 Task: Add Attachment from computer to Card Card0000000129 in Board Board0000000033 in Workspace WS0000000011 in Trello. Add Cover Purple to Card Card0000000129 in Board Board0000000033 in Workspace WS0000000011 in Trello. Add "Move Card To …" Button titled Button0000000129 to "top" of the list "To Do" to Card Card0000000129 in Board Board0000000033 in Workspace WS0000000011 in Trello. Add Description DS0000000129 to Card Card0000000129 in Board Board0000000033 in Workspace WS0000000011 in Trello. Add Comment CM0000000129 to Card Card0000000129 in Board Board0000000033 in Workspace WS0000000011 in Trello
Action: Mouse moved to (411, 344)
Screenshot: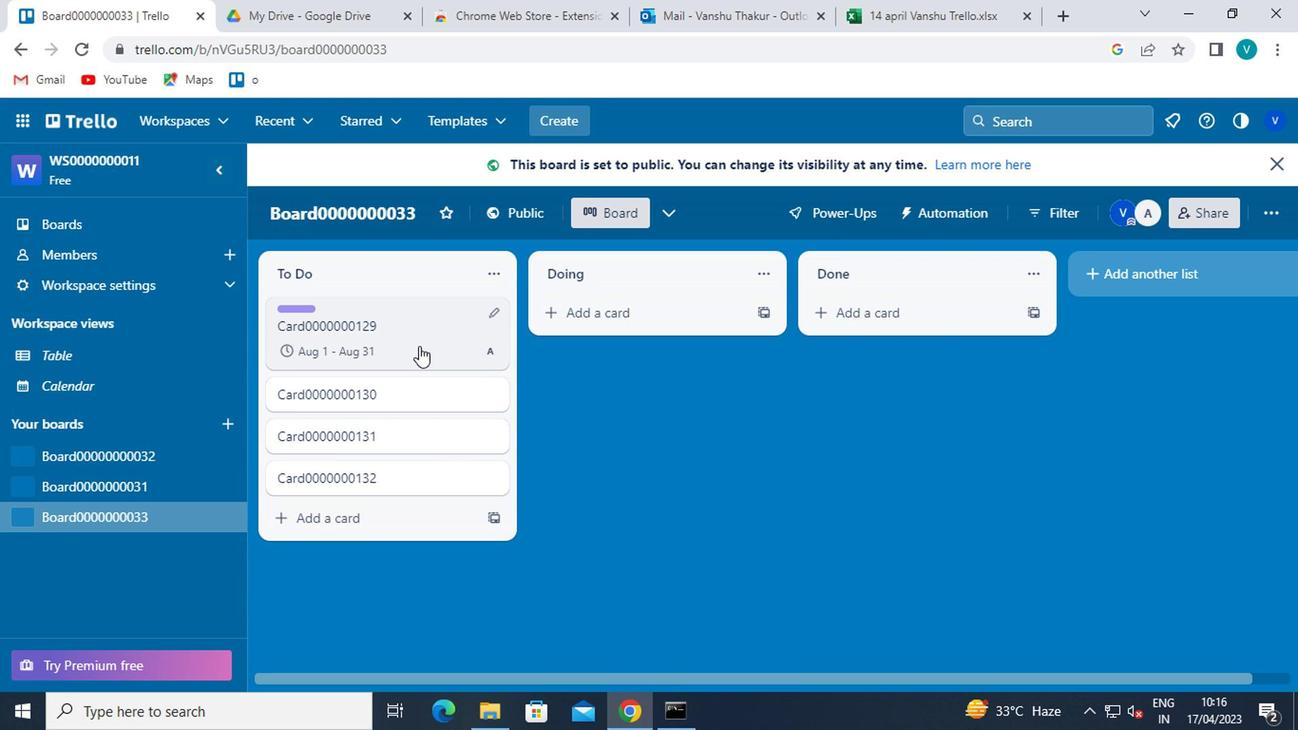 
Action: Mouse pressed left at (411, 344)
Screenshot: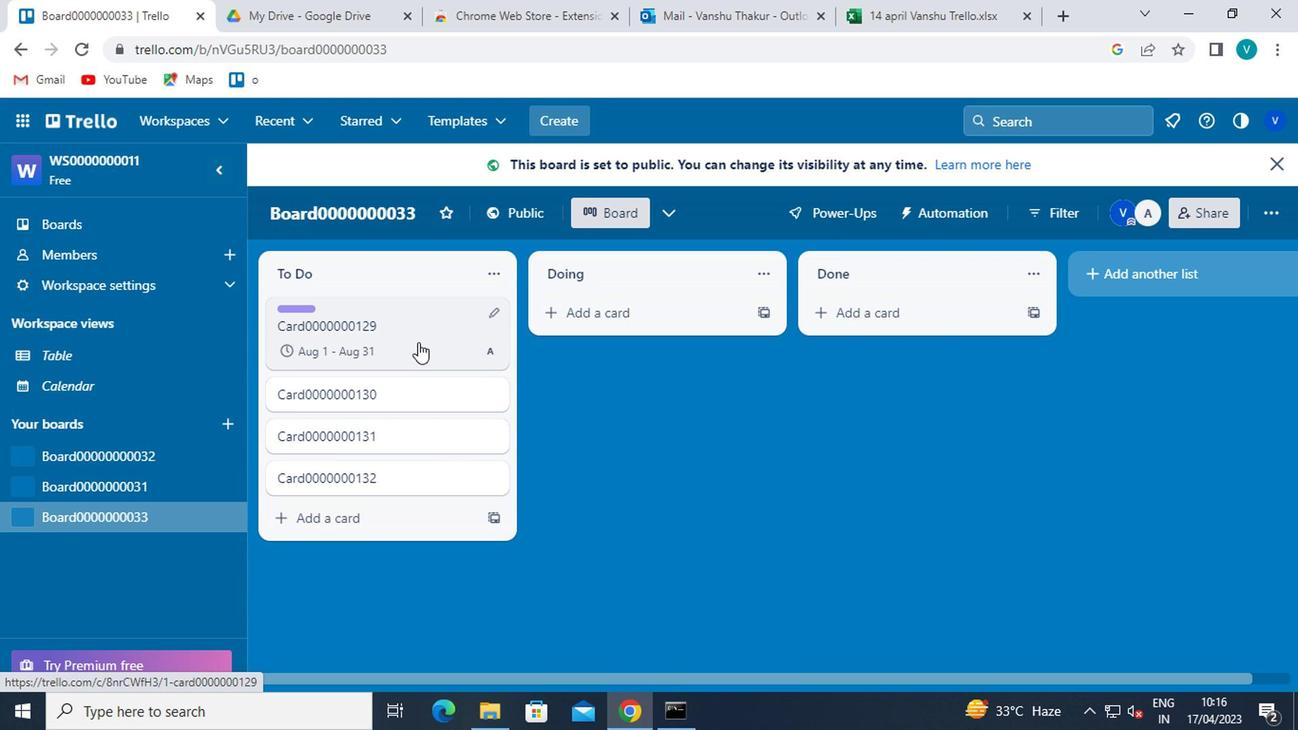 
Action: Mouse moved to (876, 480)
Screenshot: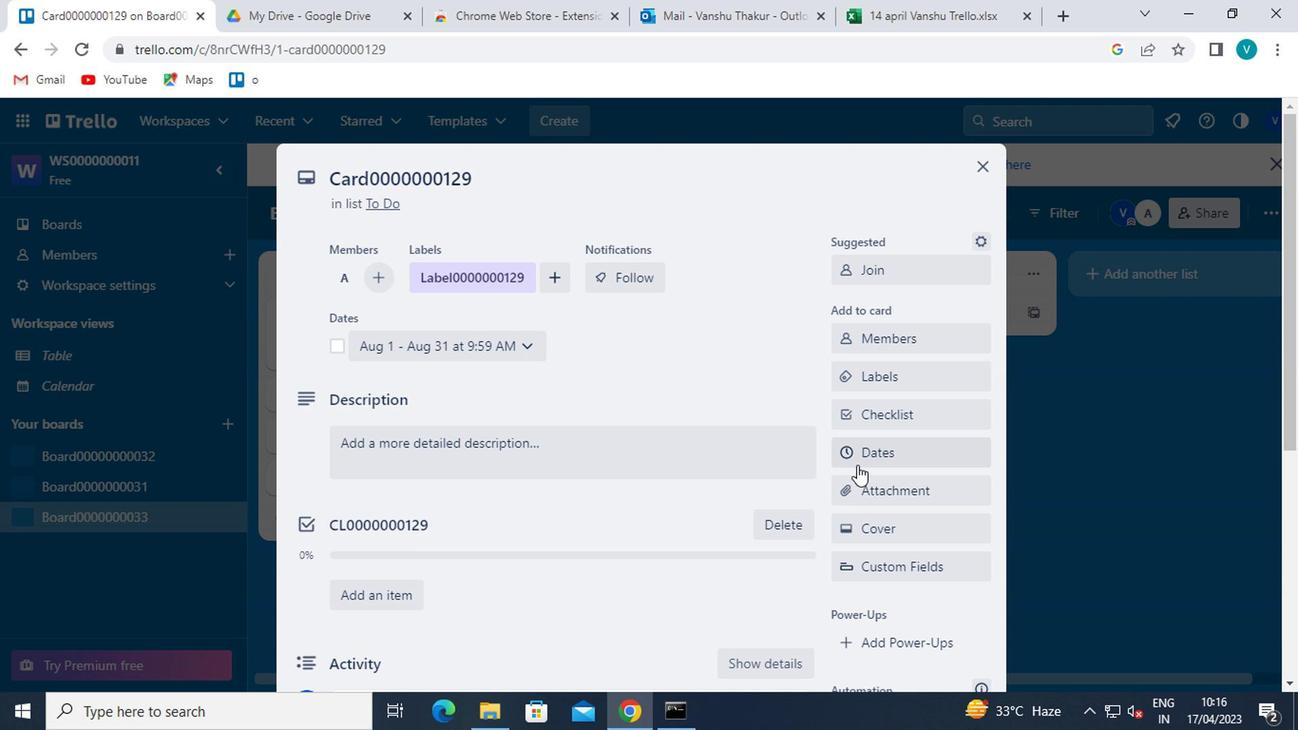 
Action: Mouse pressed left at (876, 480)
Screenshot: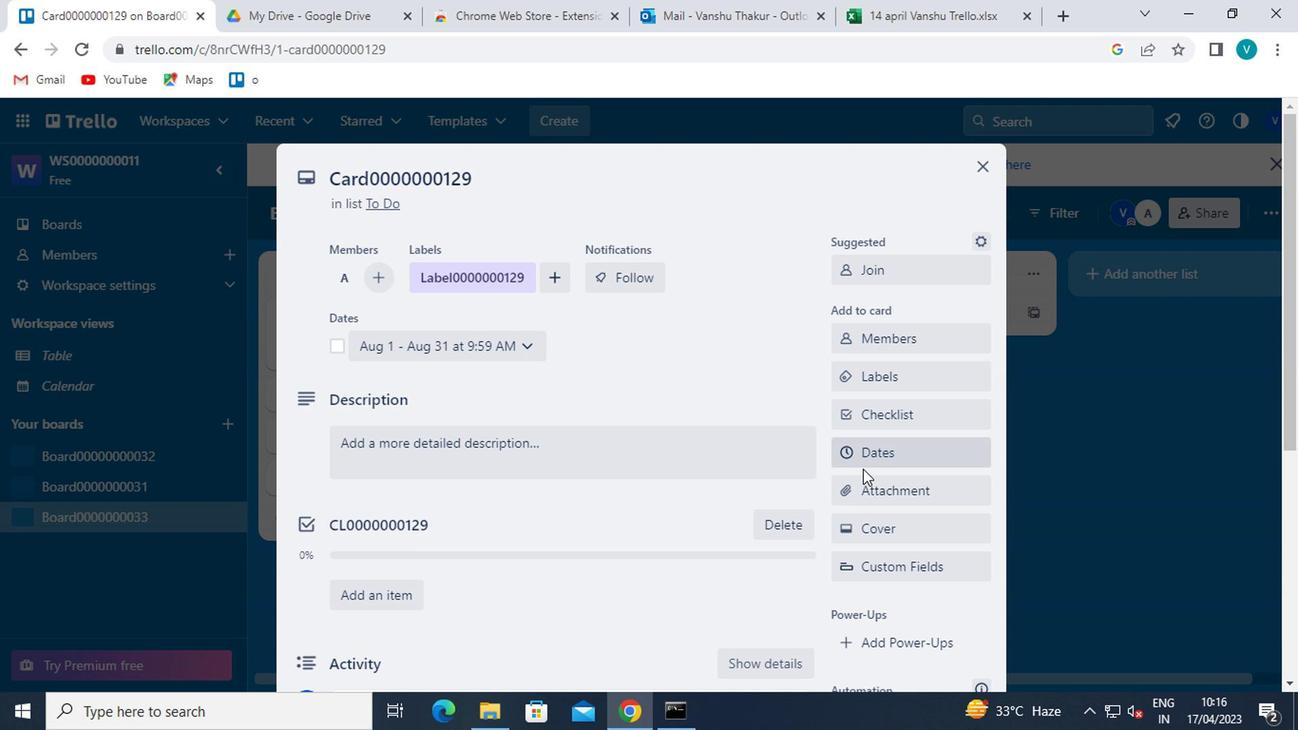 
Action: Mouse moved to (911, 204)
Screenshot: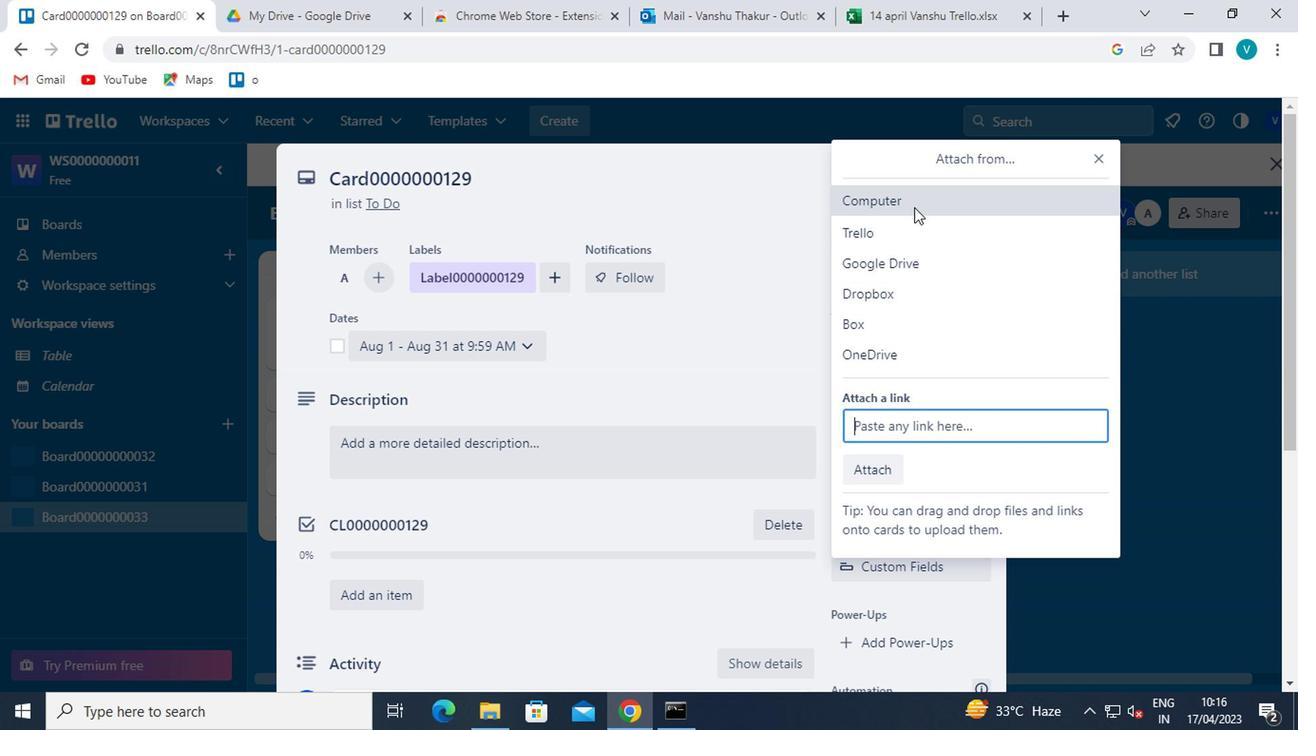
Action: Mouse pressed left at (911, 204)
Screenshot: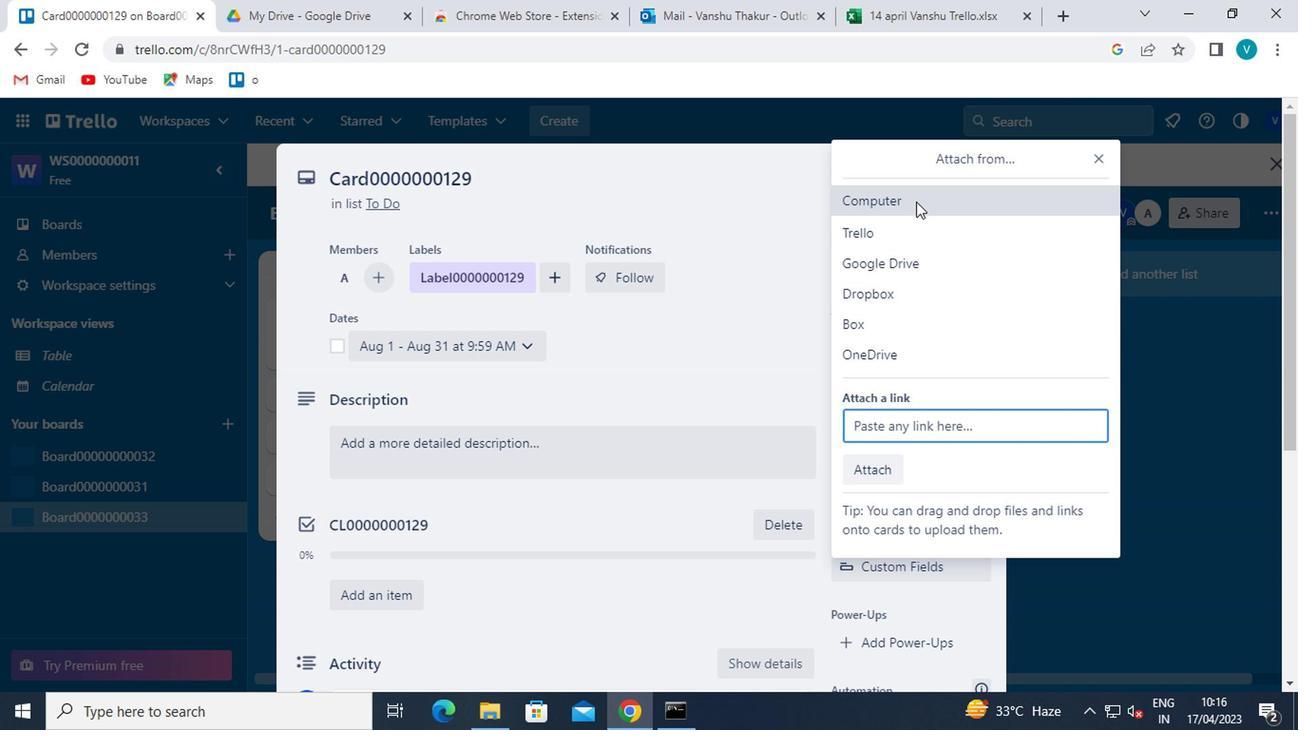 
Action: Mouse moved to (294, 213)
Screenshot: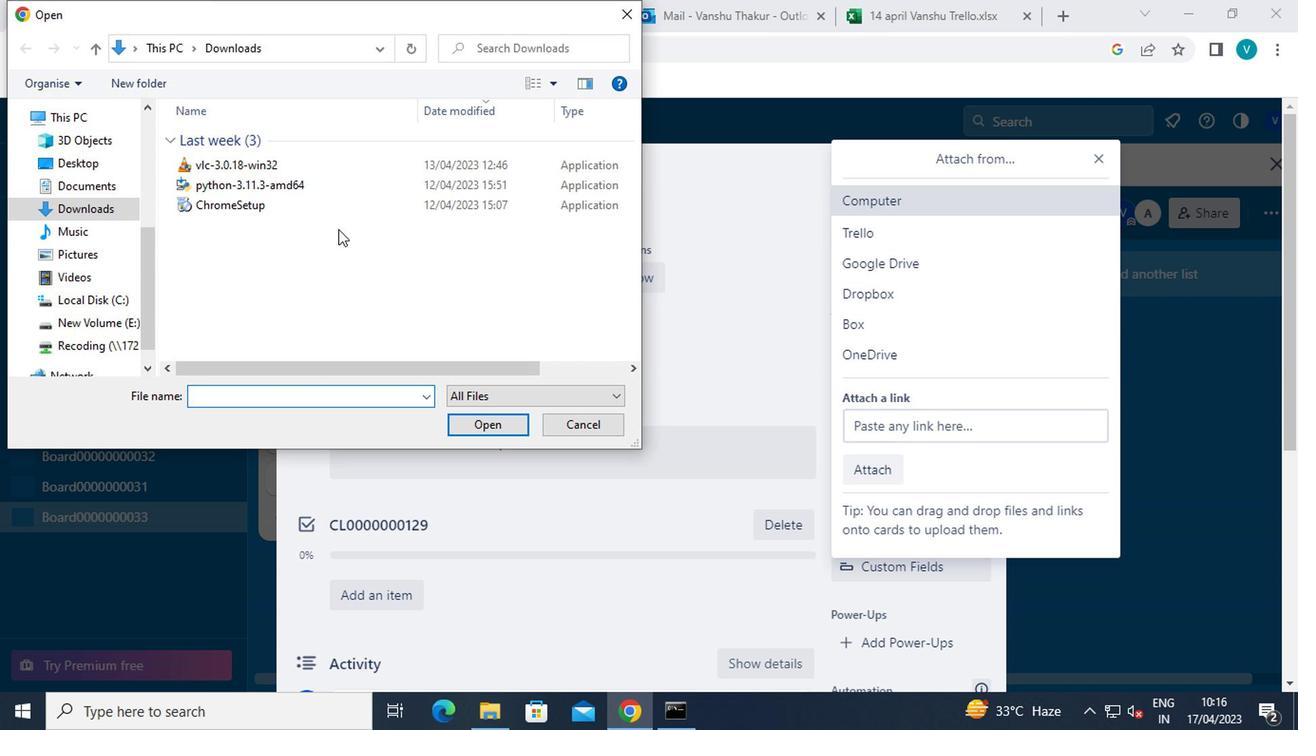 
Action: Mouse pressed left at (294, 213)
Screenshot: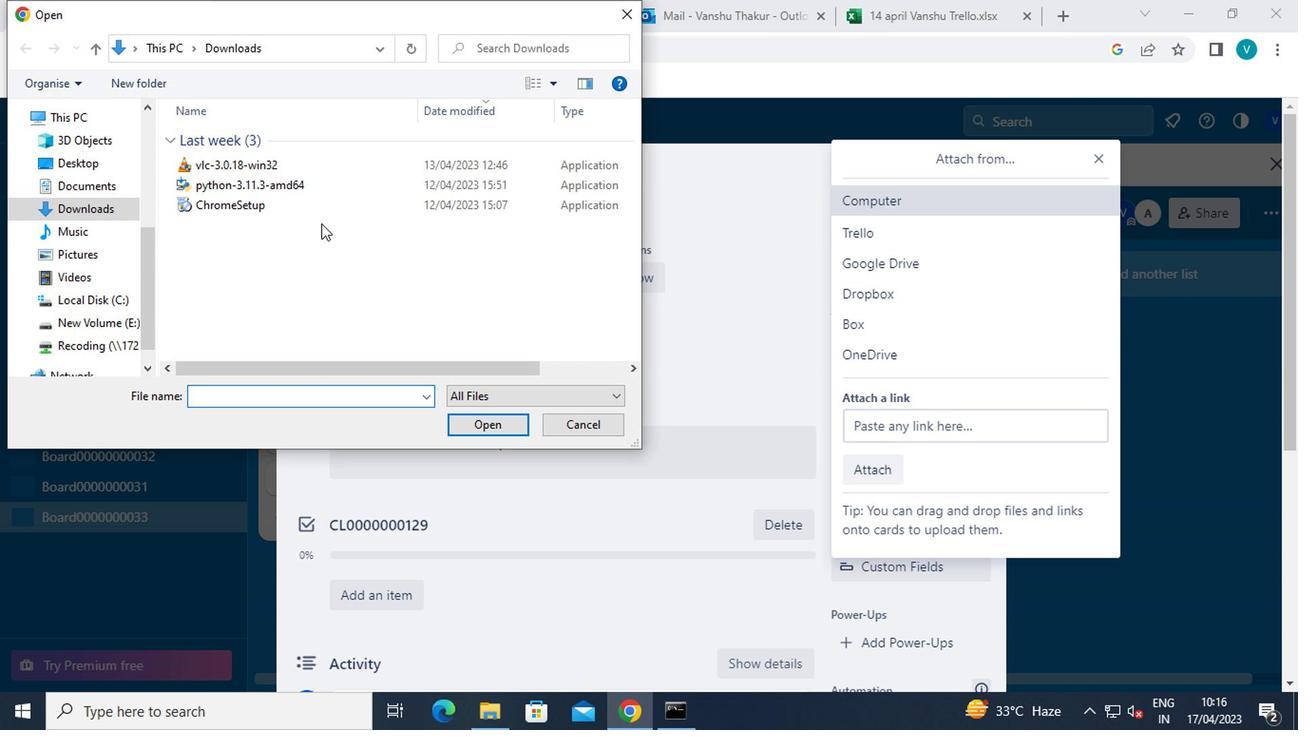 
Action: Mouse moved to (478, 429)
Screenshot: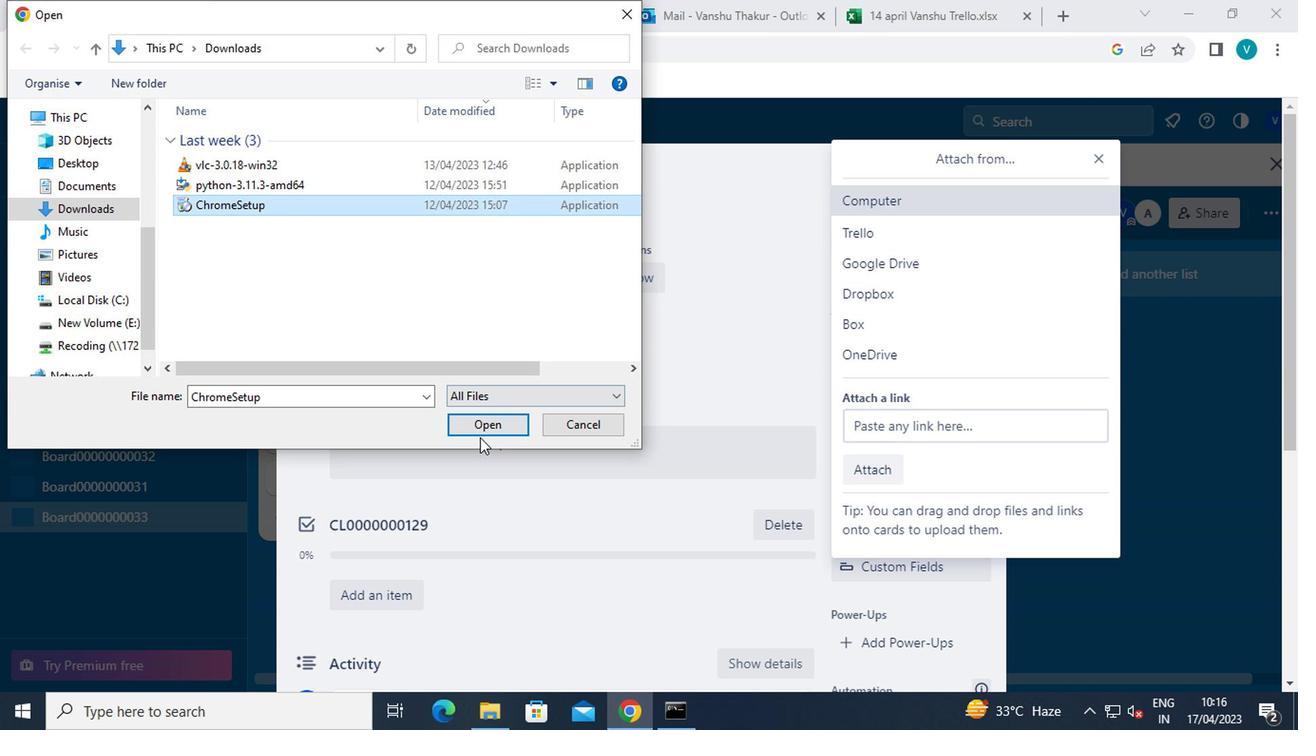 
Action: Mouse pressed left at (478, 429)
Screenshot: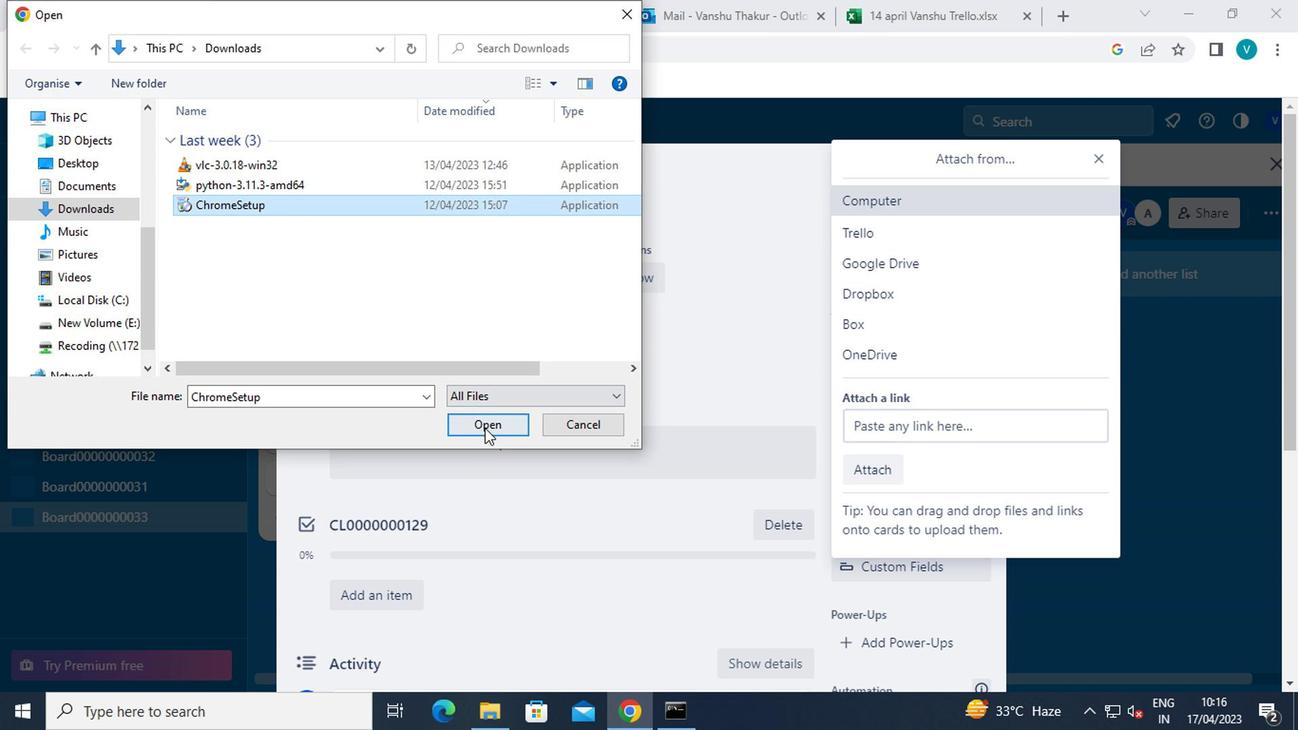 
Action: Mouse moved to (871, 521)
Screenshot: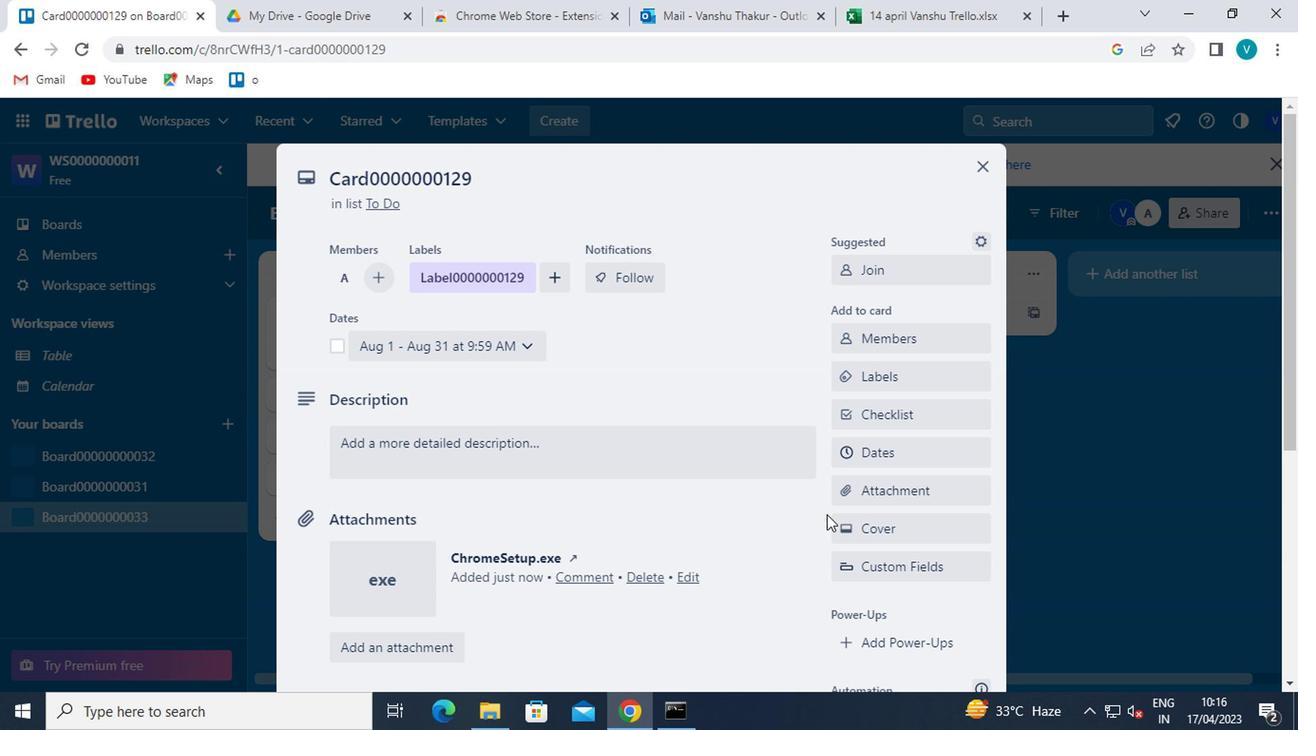 
Action: Mouse pressed left at (871, 521)
Screenshot: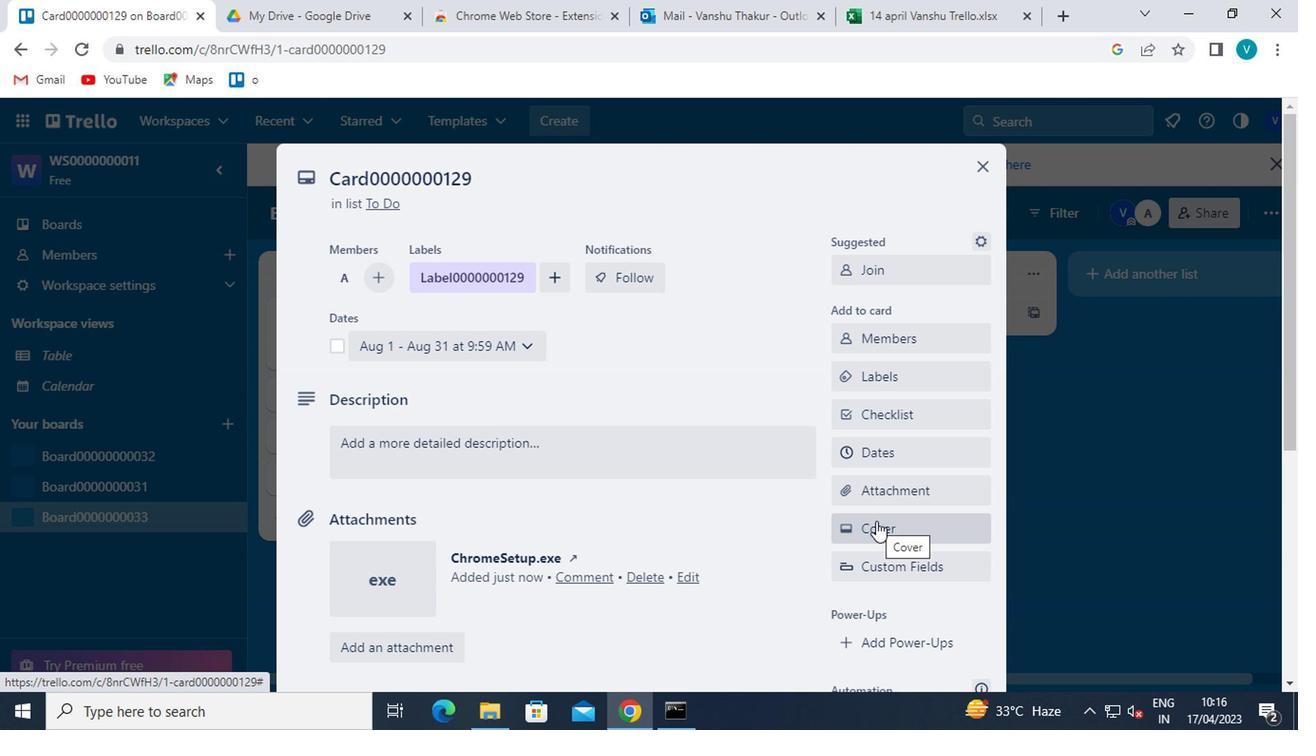 
Action: Mouse moved to (1096, 329)
Screenshot: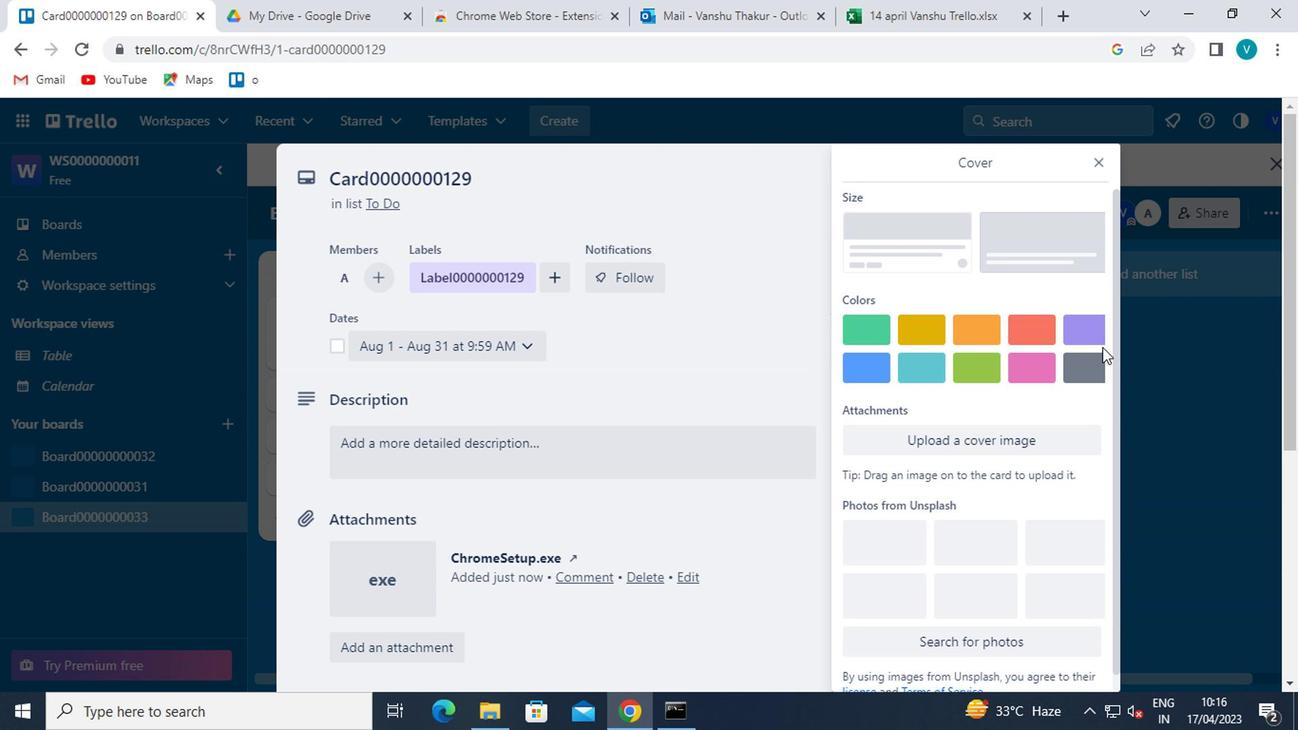 
Action: Mouse pressed left at (1096, 329)
Screenshot: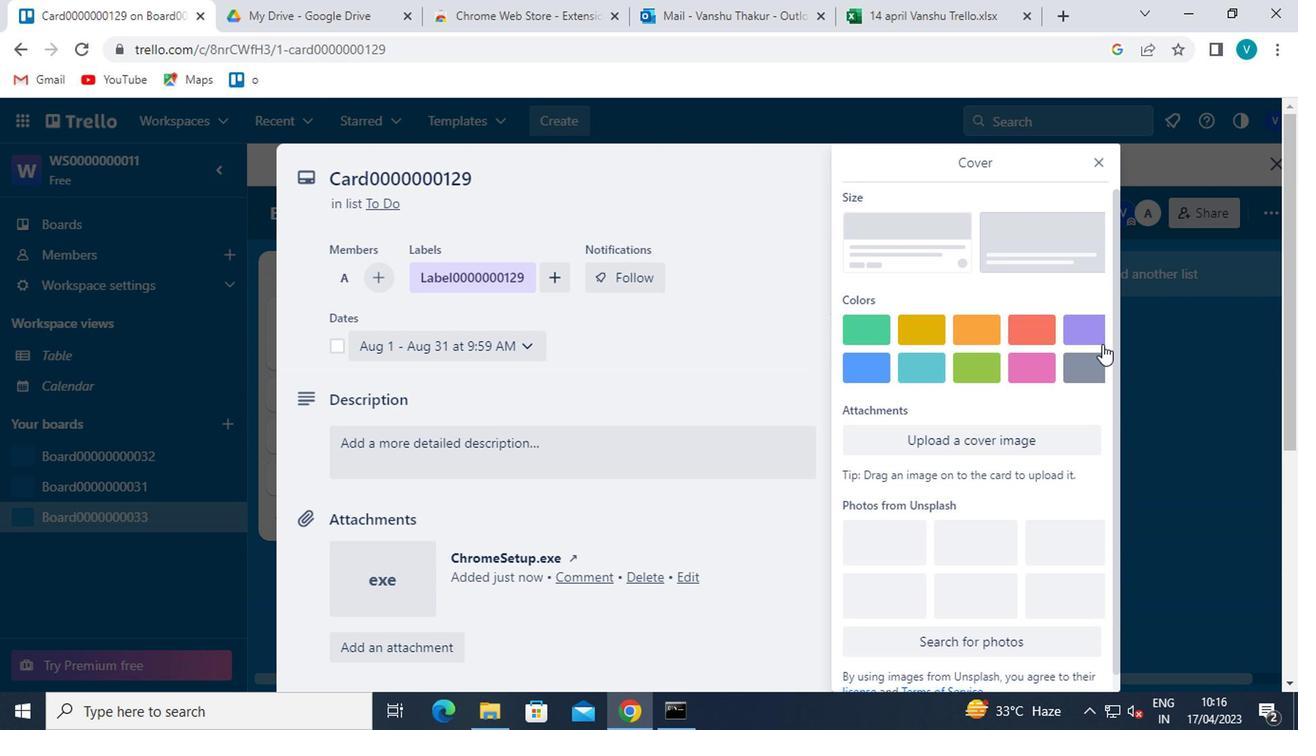 
Action: Mouse moved to (1102, 158)
Screenshot: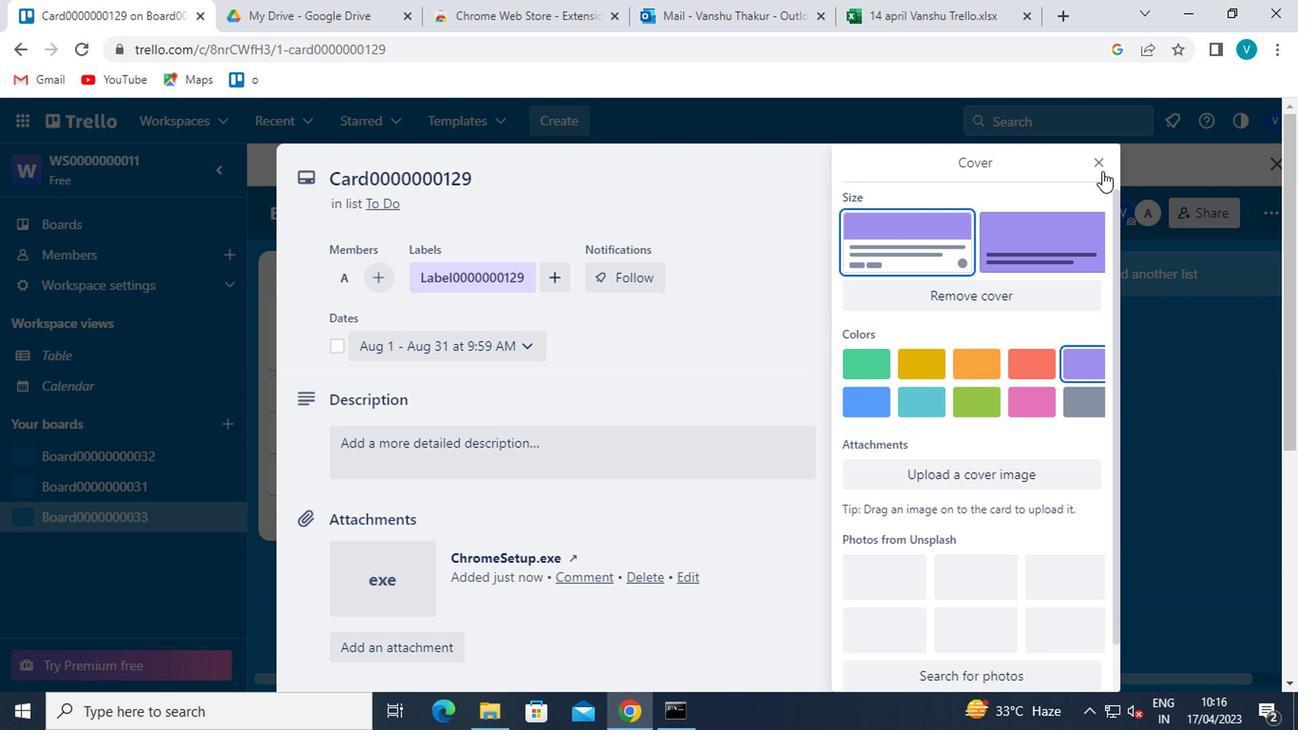 
Action: Mouse pressed left at (1102, 158)
Screenshot: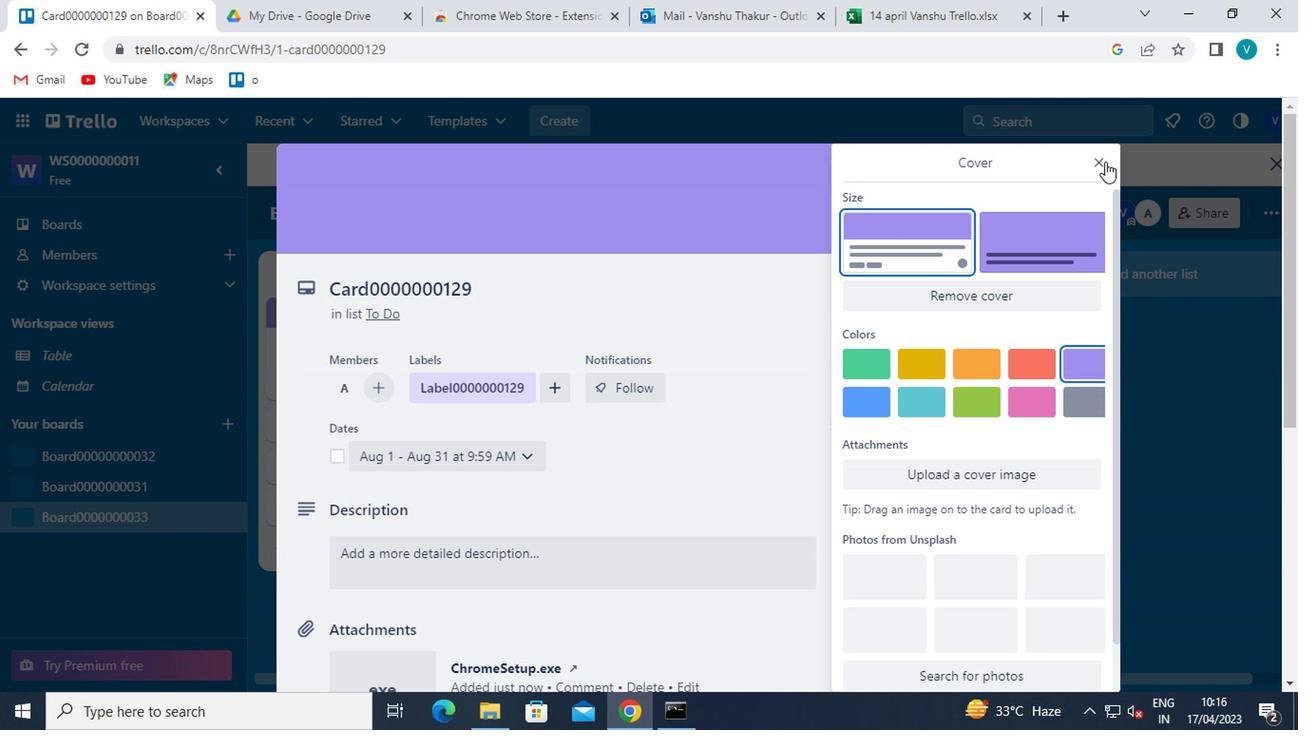 
Action: Mouse moved to (904, 533)
Screenshot: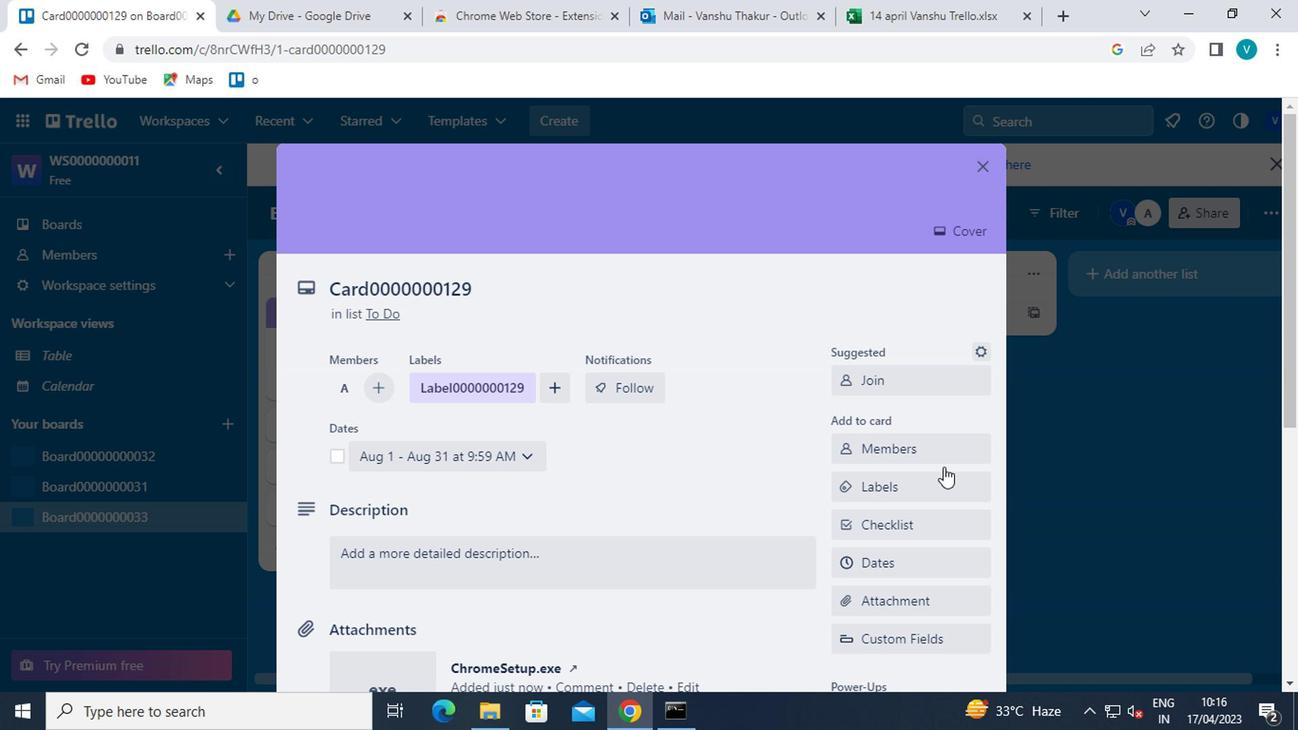 
Action: Mouse scrolled (904, 532) with delta (0, -1)
Screenshot: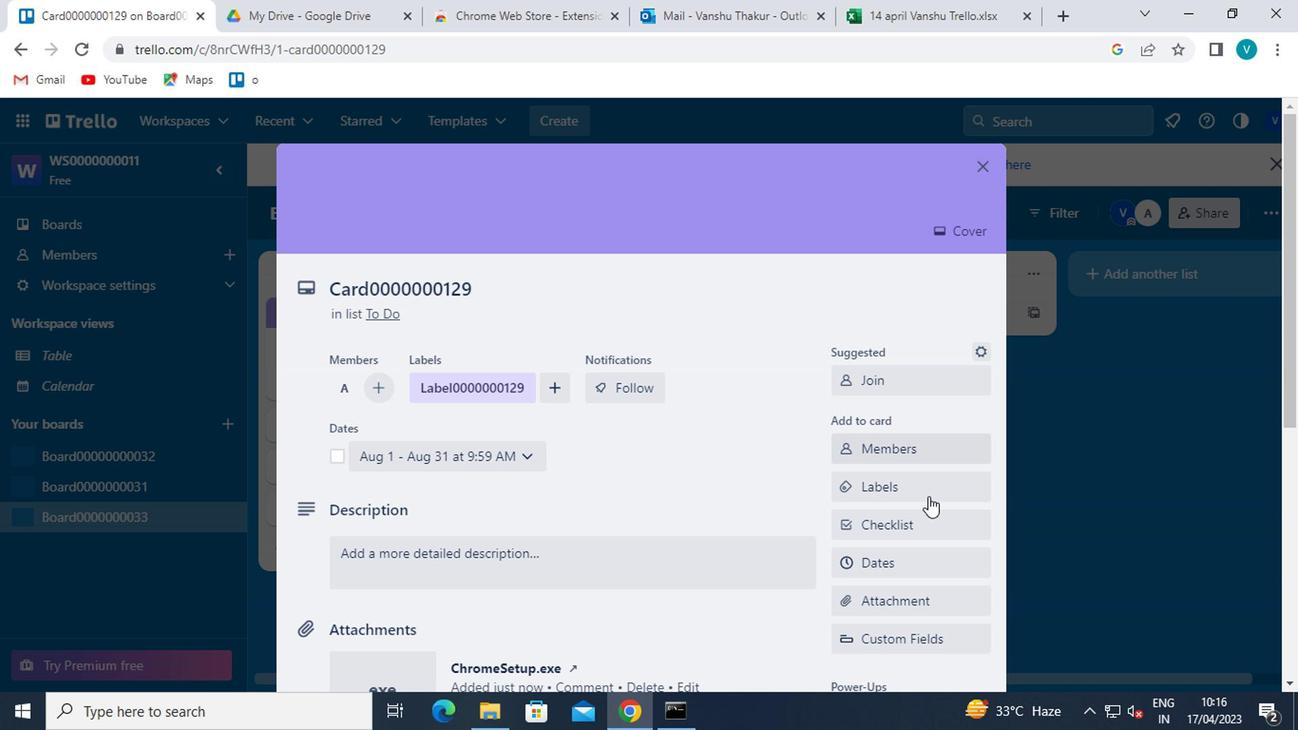 
Action: Mouse scrolled (904, 532) with delta (0, -1)
Screenshot: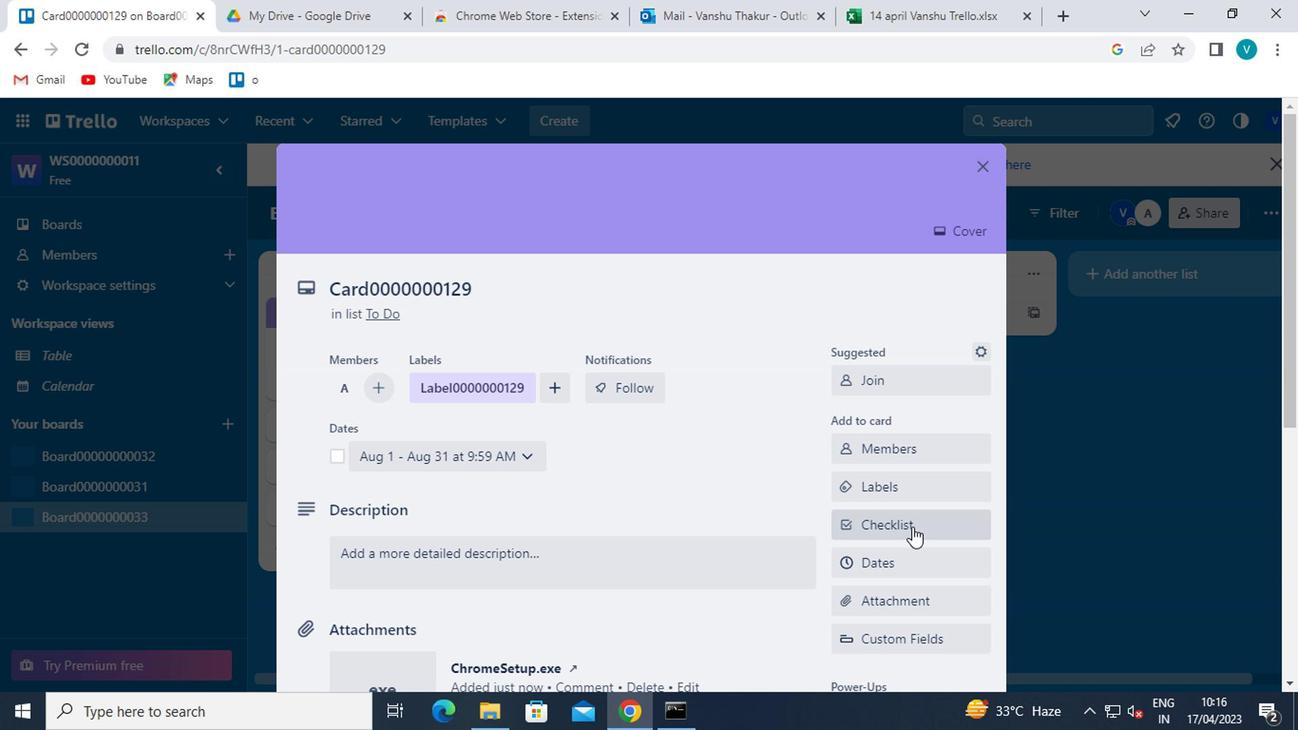 
Action: Mouse moved to (891, 613)
Screenshot: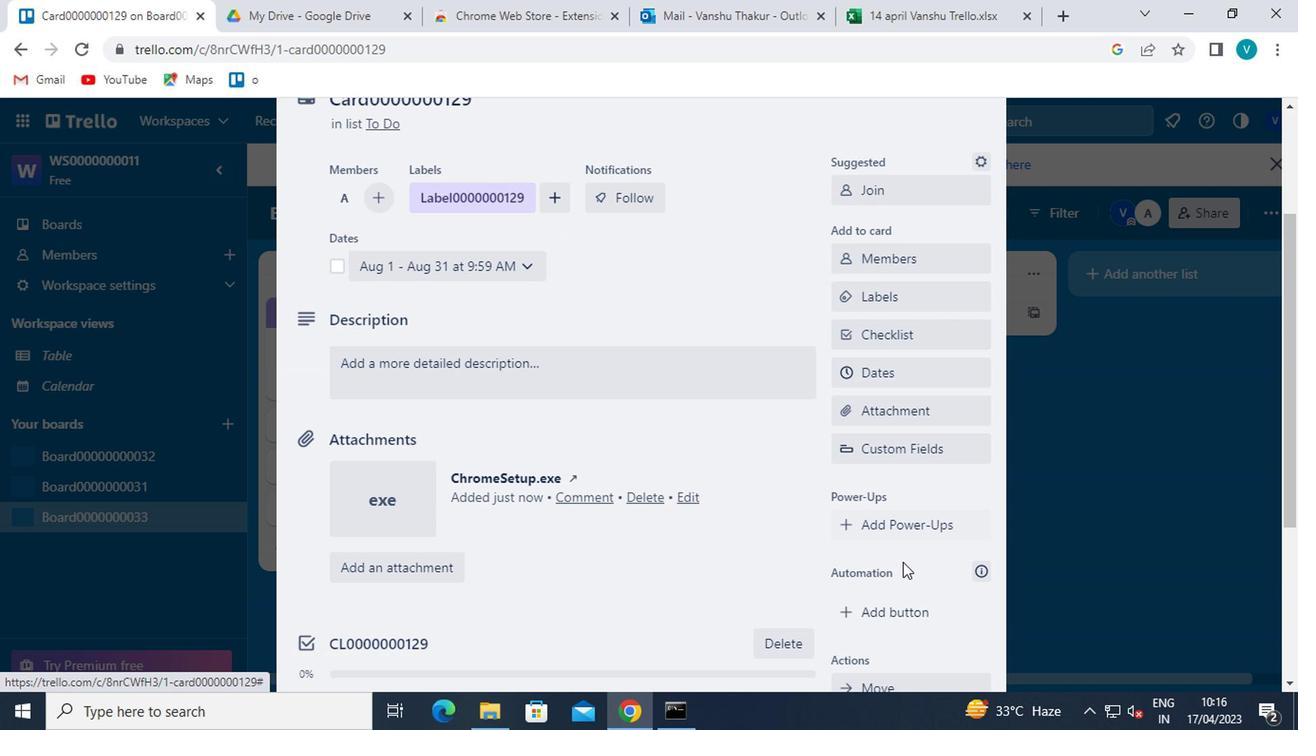 
Action: Mouse pressed left at (891, 613)
Screenshot: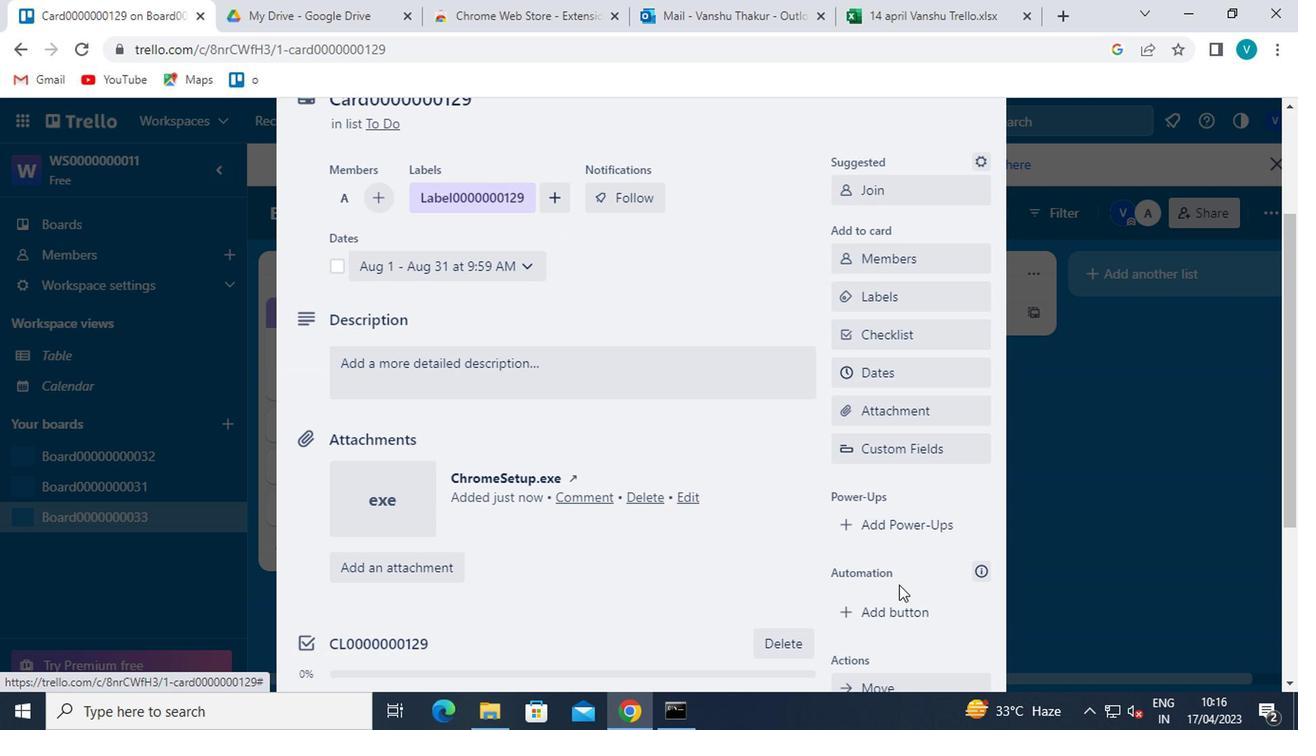 
Action: Mouse moved to (932, 246)
Screenshot: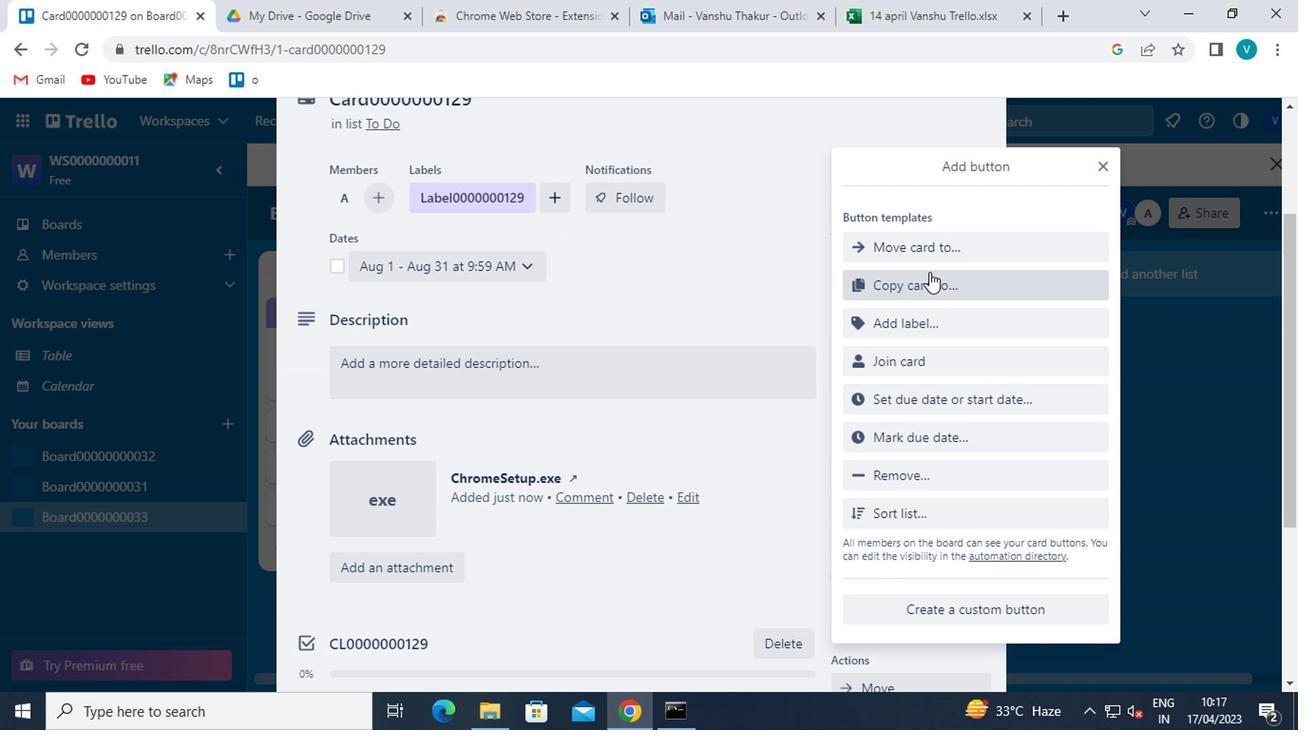 
Action: Mouse pressed left at (932, 246)
Screenshot: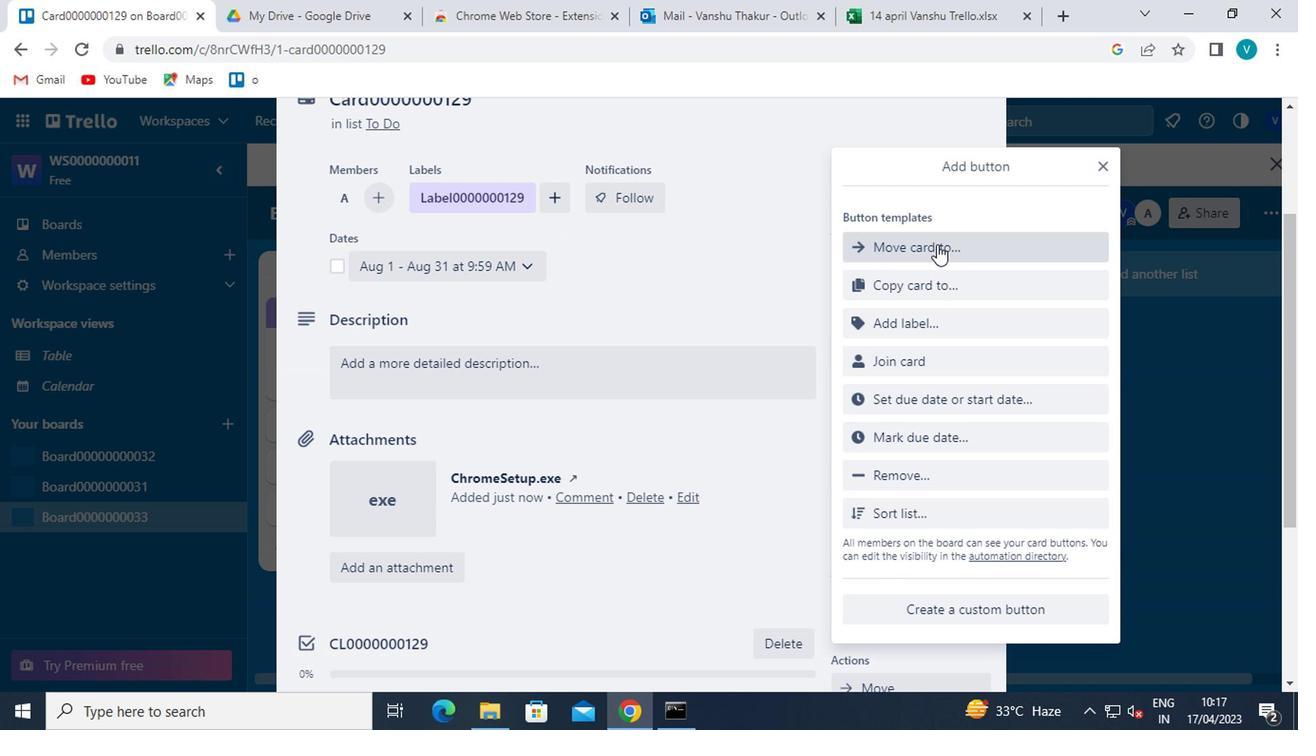 
Action: Mouse moved to (924, 296)
Screenshot: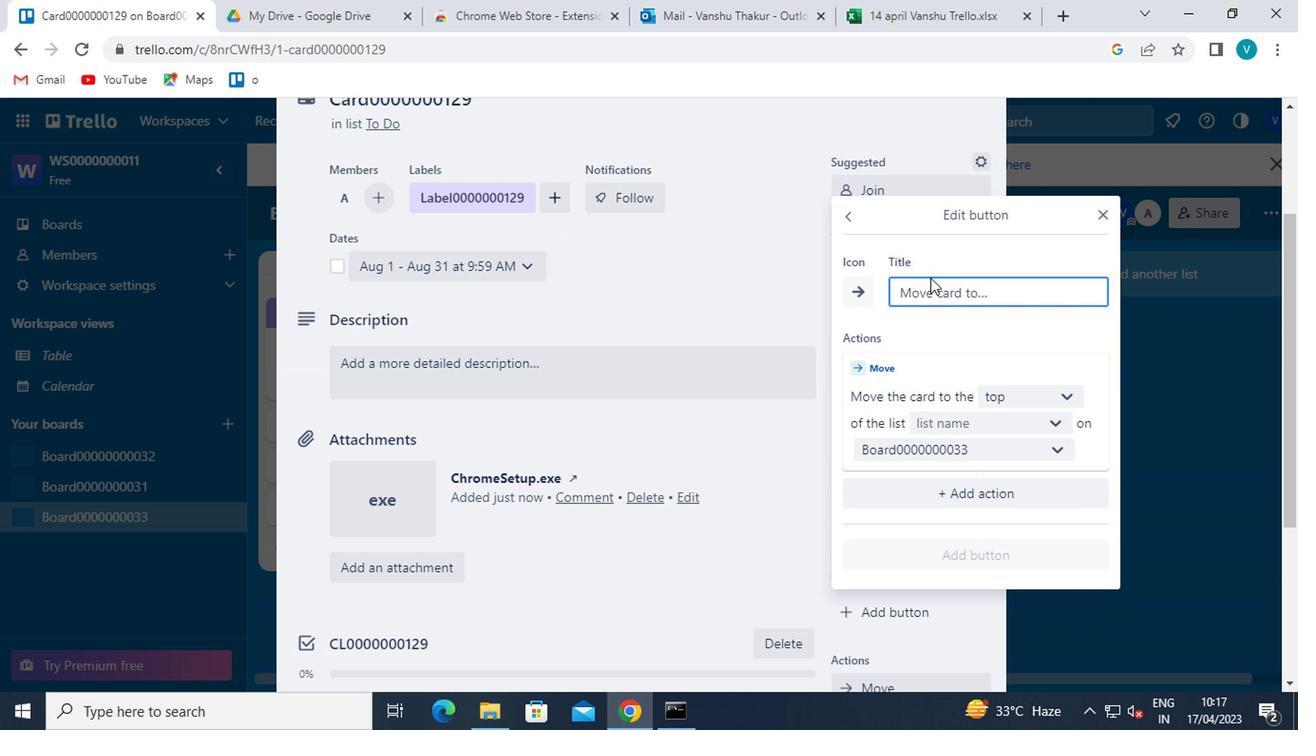 
Action: Mouse pressed left at (924, 296)
Screenshot: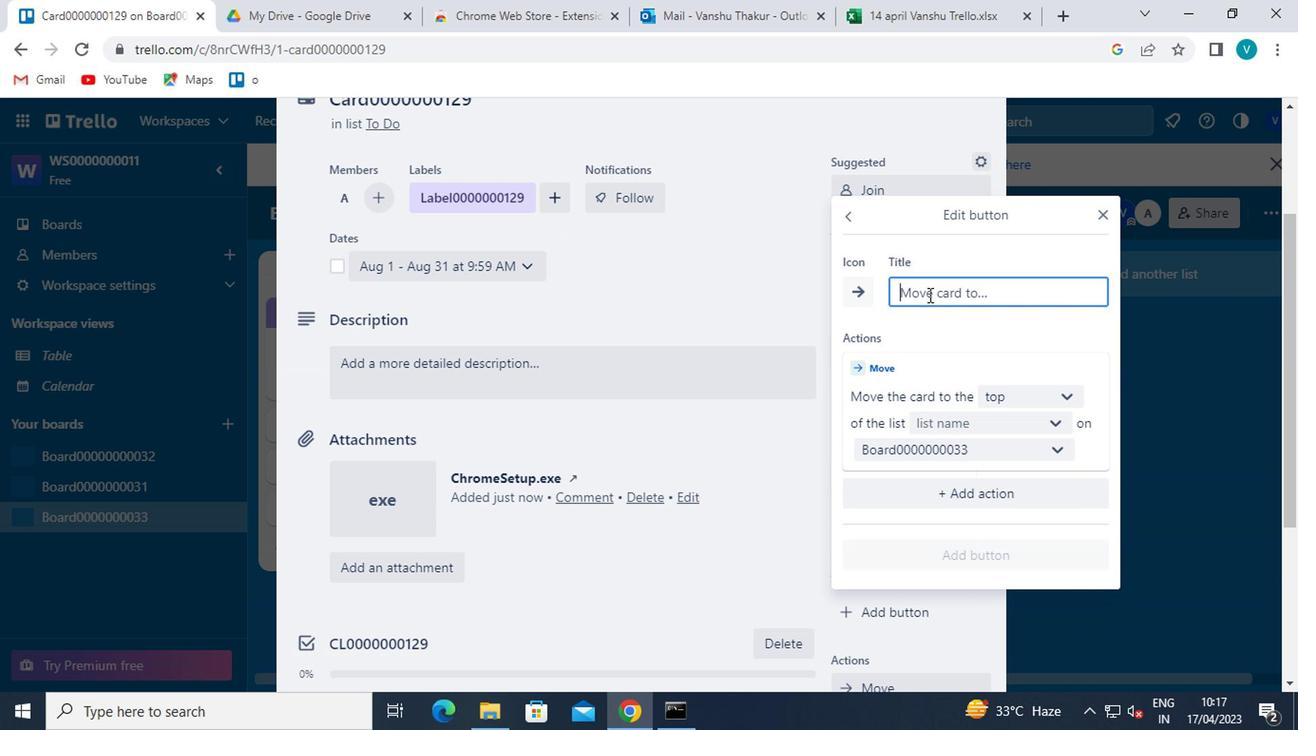 
Action: Mouse moved to (924, 301)
Screenshot: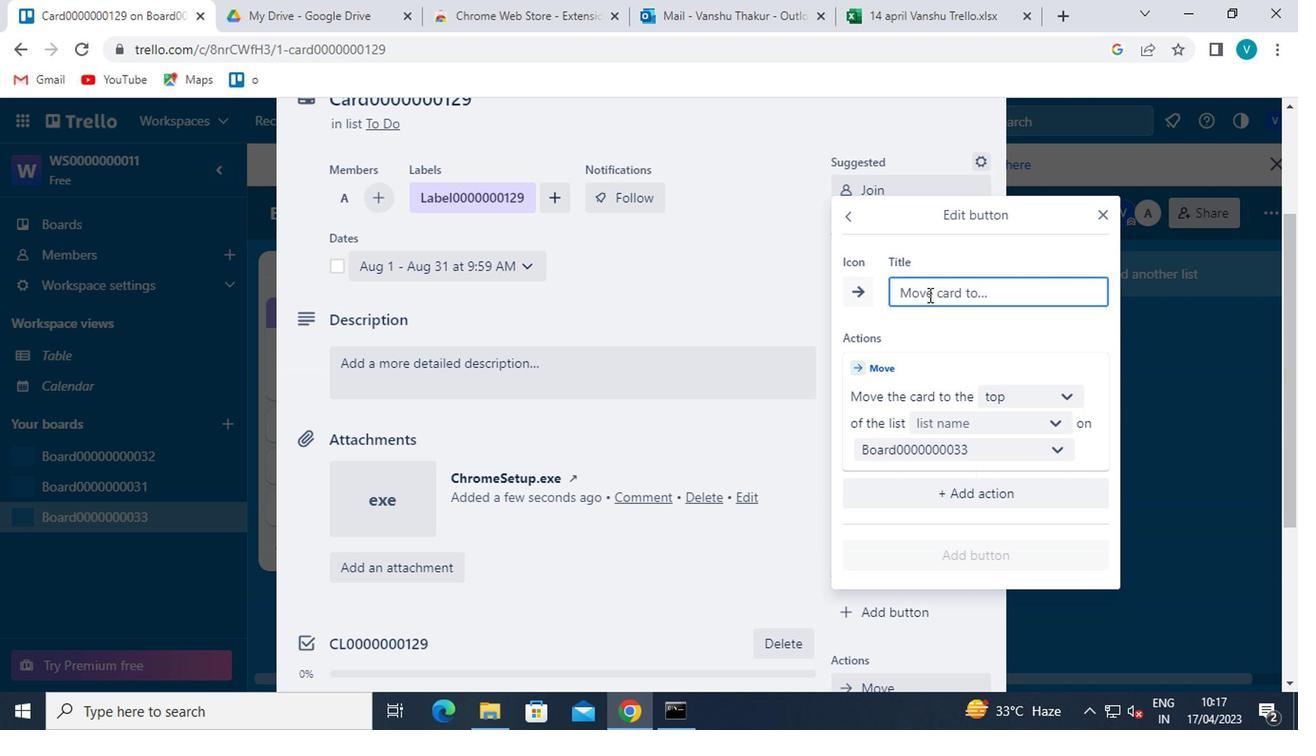 
Action: Key pressed <Key.shift>BUTTON0000000129
Screenshot: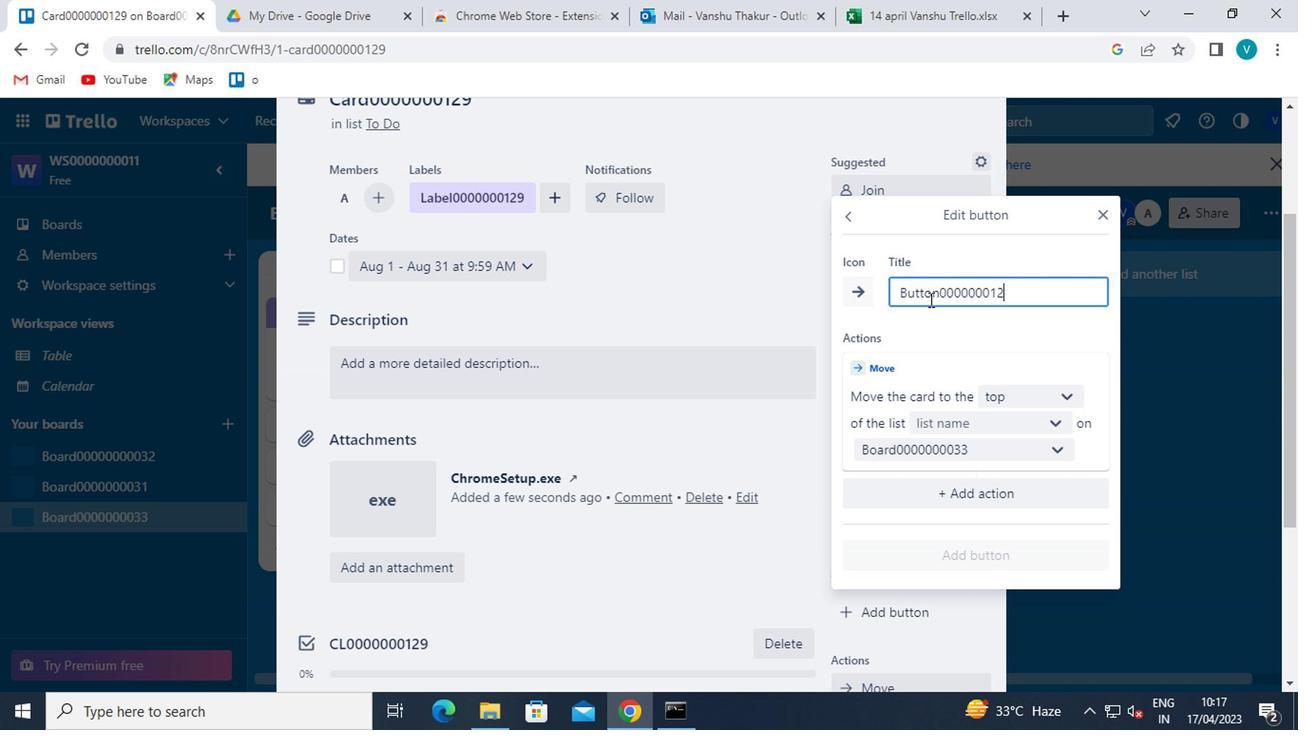 
Action: Mouse moved to (1025, 398)
Screenshot: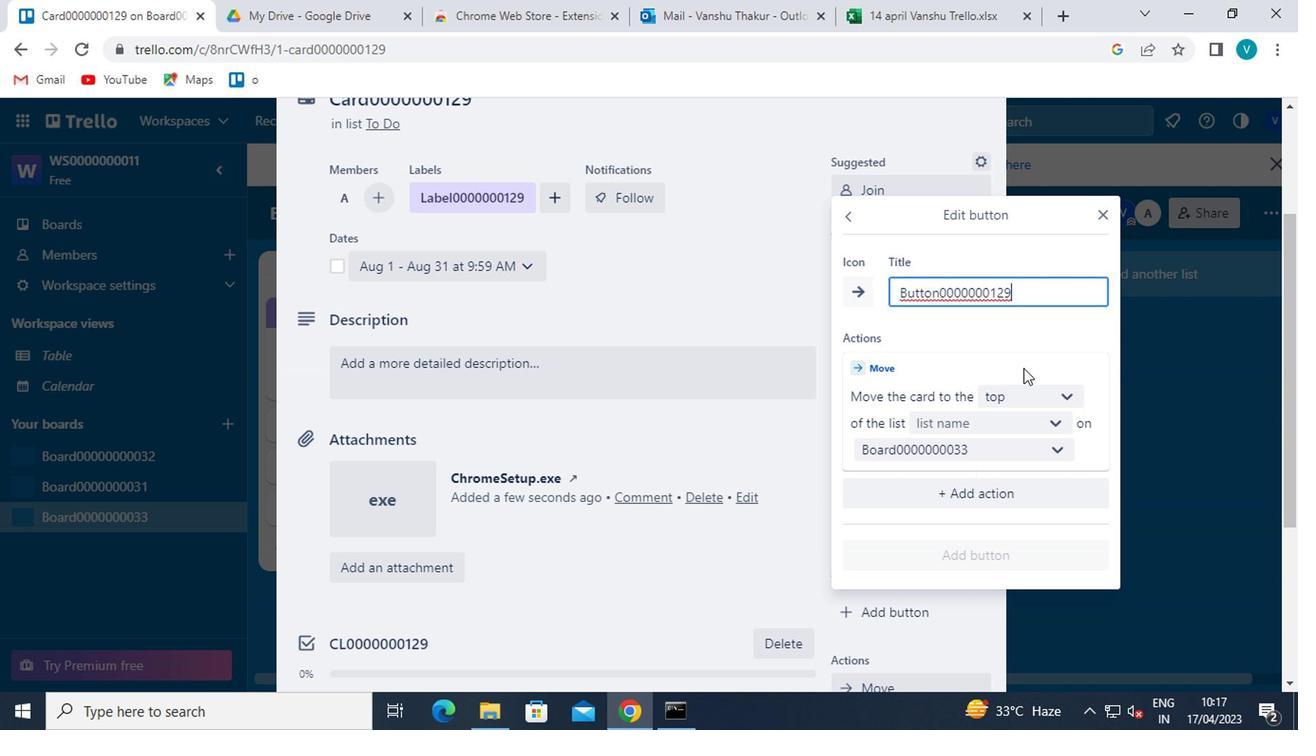 
Action: Mouse pressed left at (1025, 398)
Screenshot: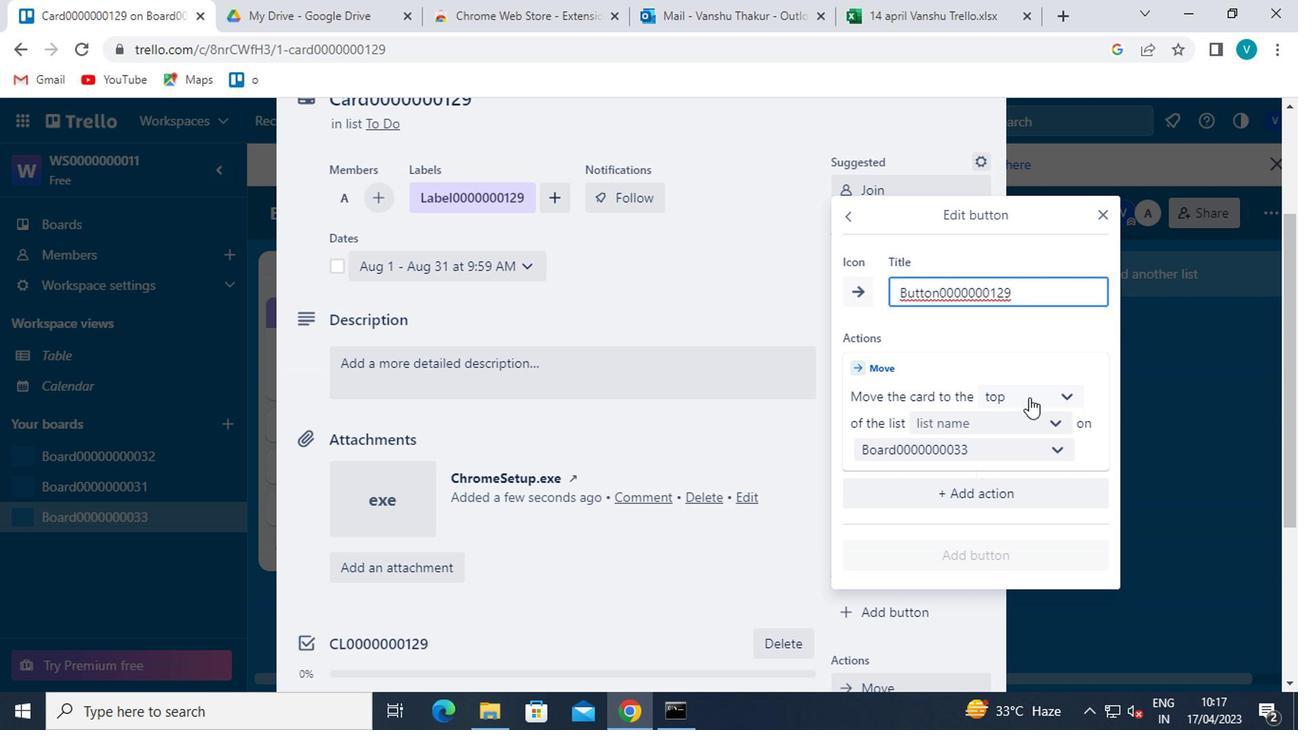 
Action: Mouse moved to (1022, 425)
Screenshot: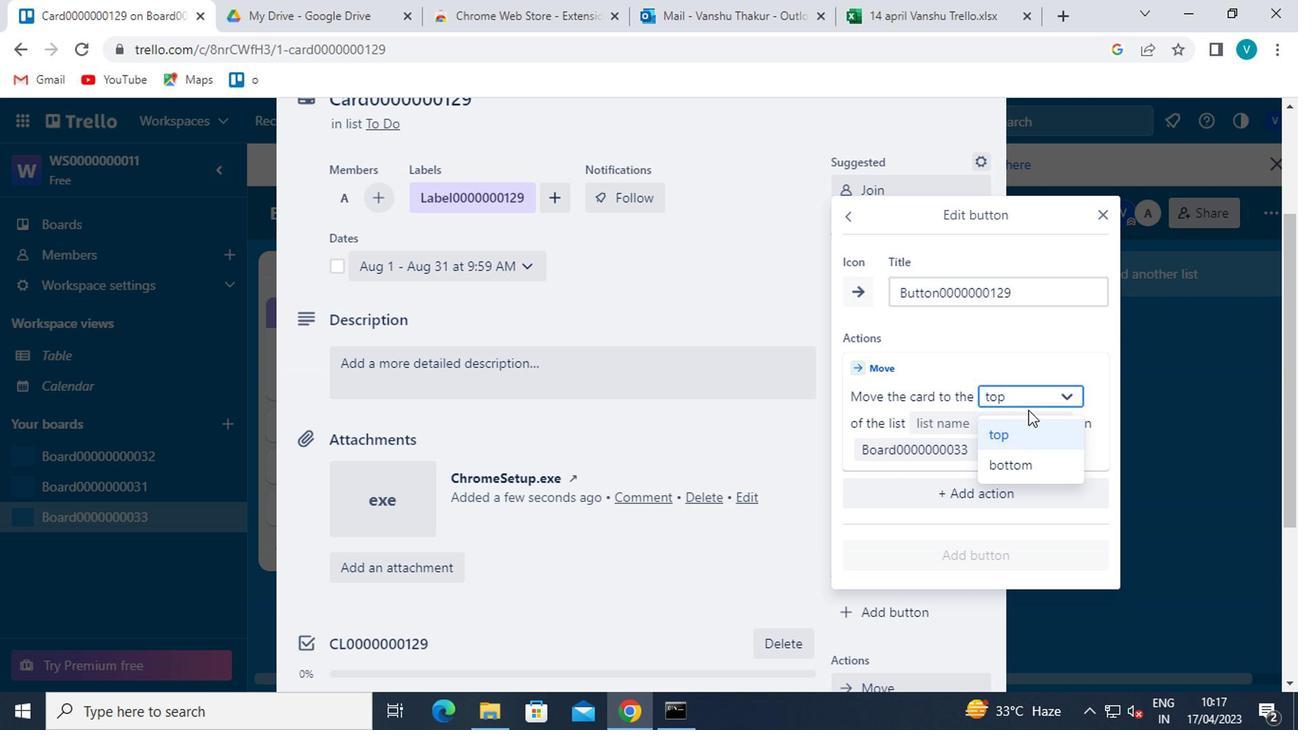 
Action: Mouse pressed left at (1022, 425)
Screenshot: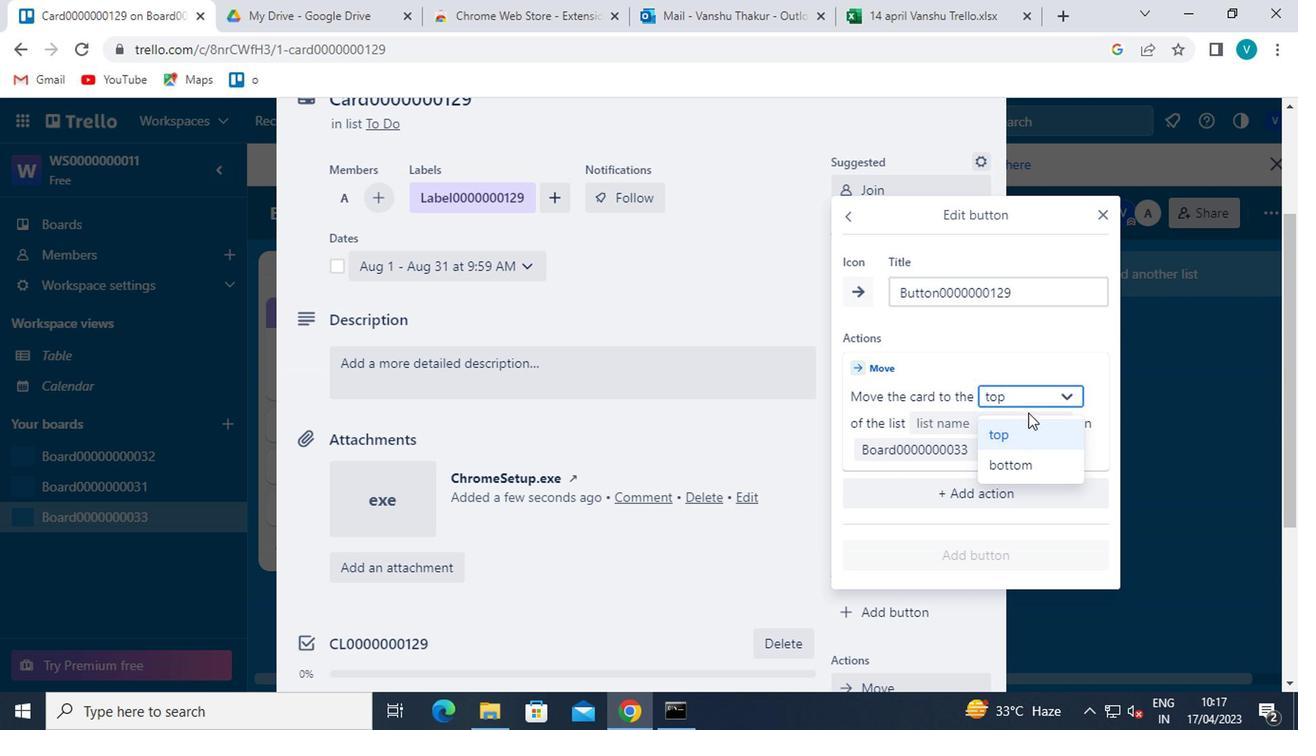 
Action: Mouse moved to (1022, 425)
Screenshot: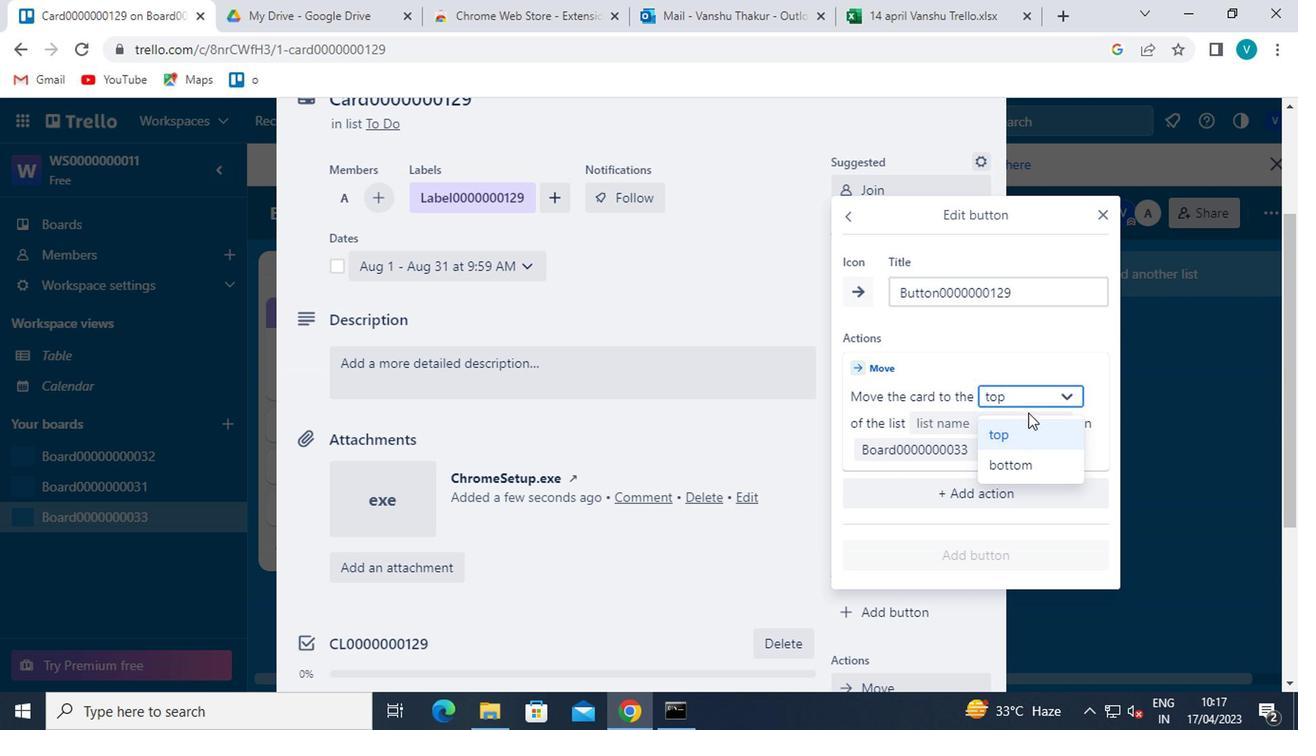 
Action: Mouse pressed left at (1022, 425)
Screenshot: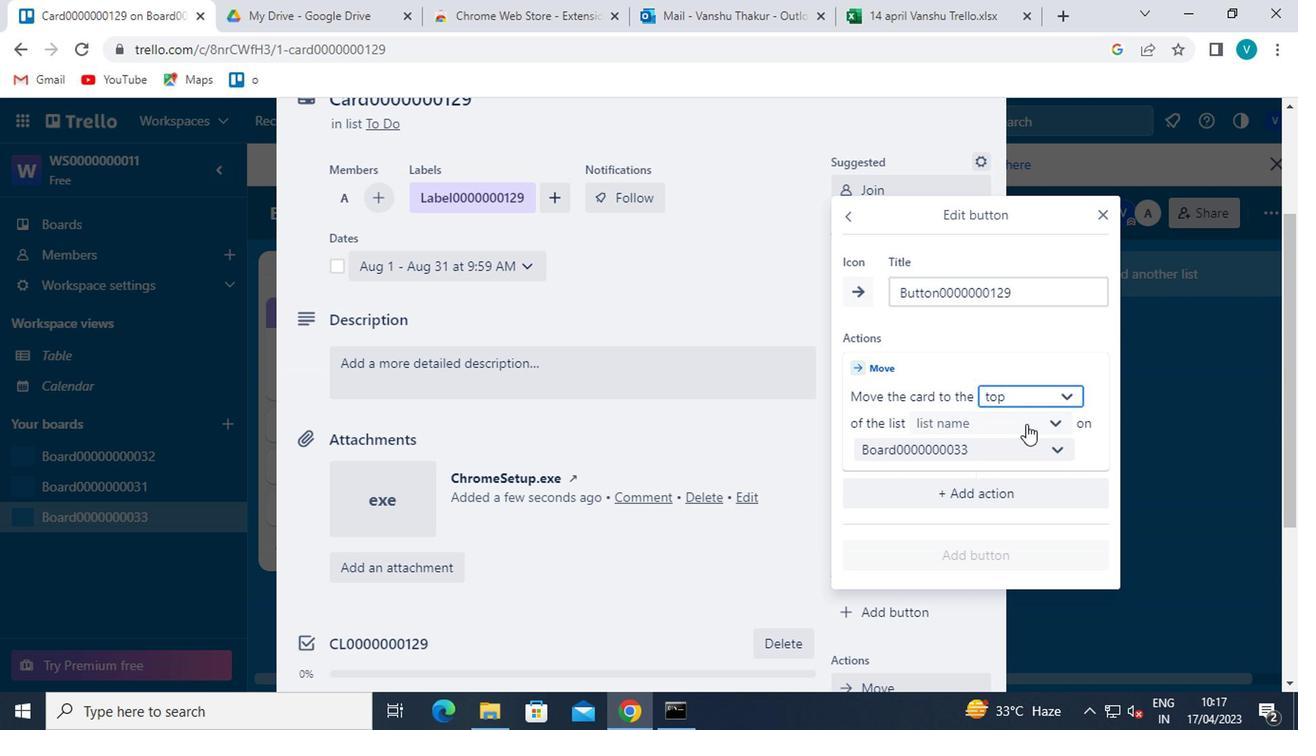 
Action: Mouse moved to (1016, 460)
Screenshot: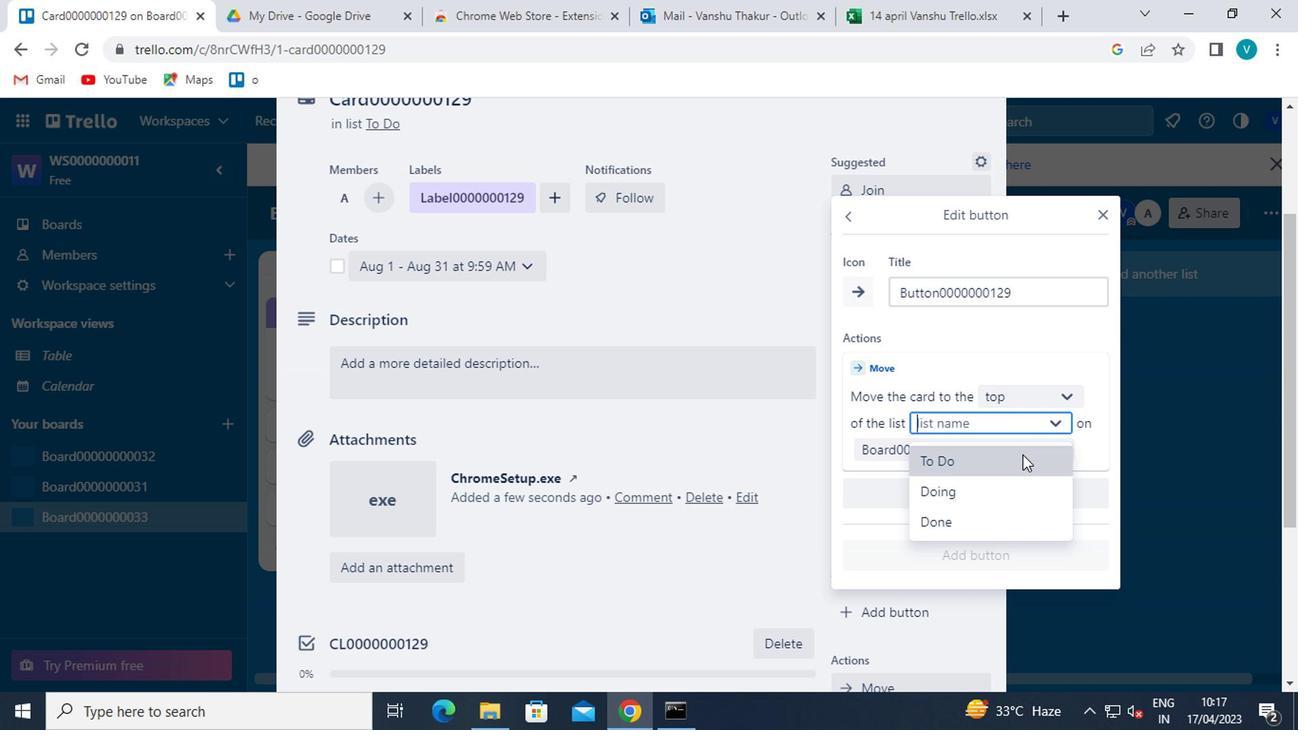 
Action: Mouse pressed left at (1016, 460)
Screenshot: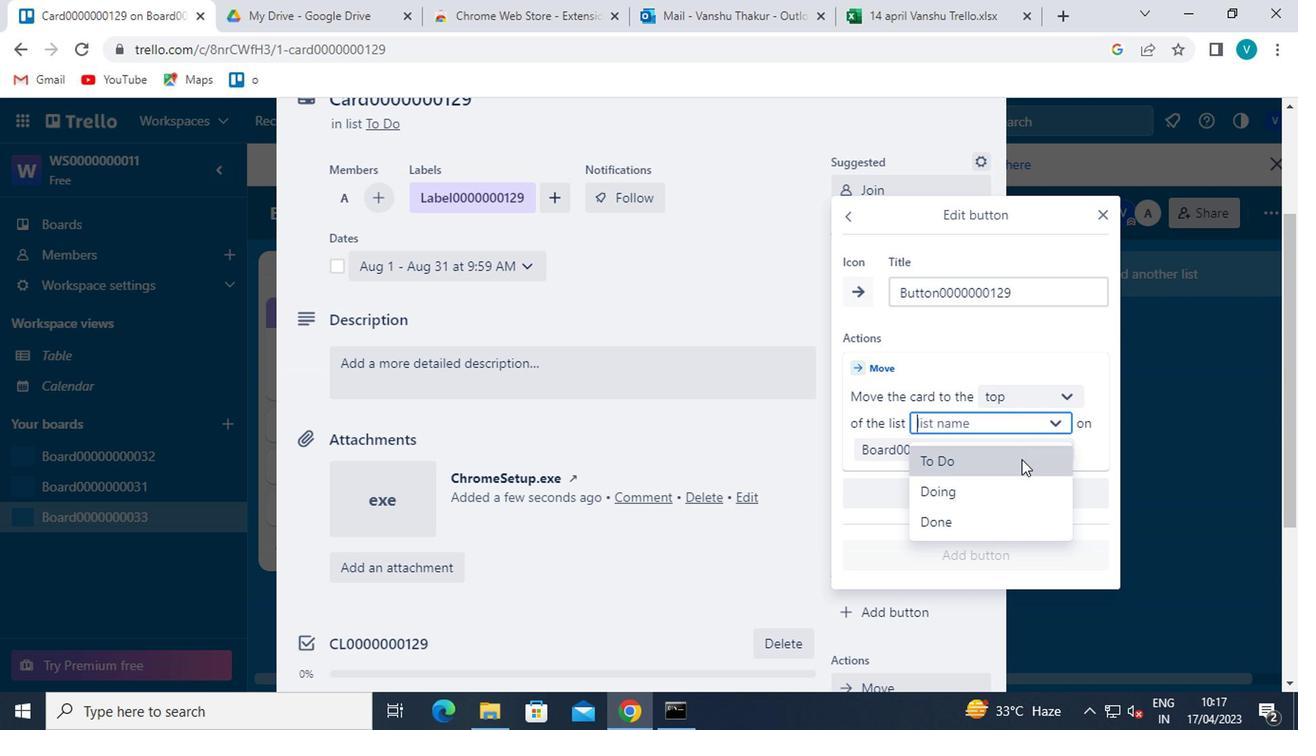 
Action: Mouse moved to (980, 547)
Screenshot: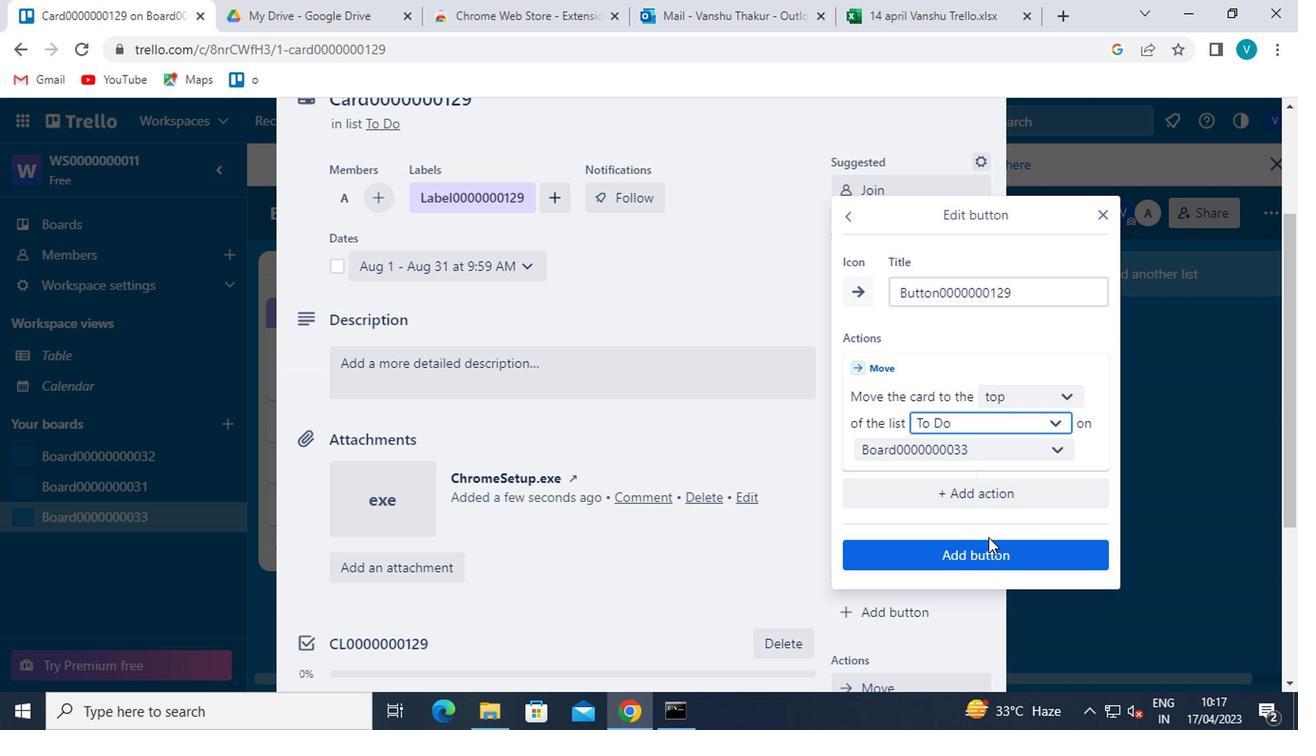 
Action: Mouse pressed left at (980, 547)
Screenshot: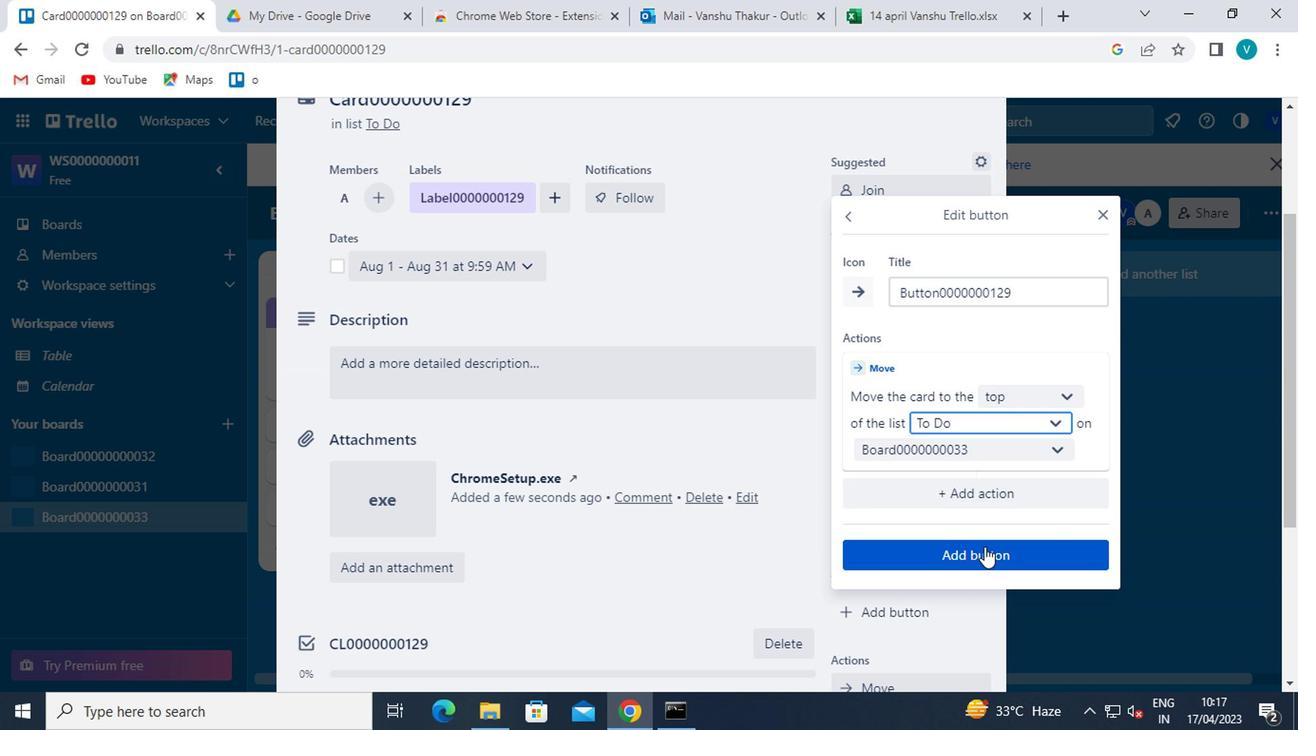 
Action: Mouse moved to (505, 361)
Screenshot: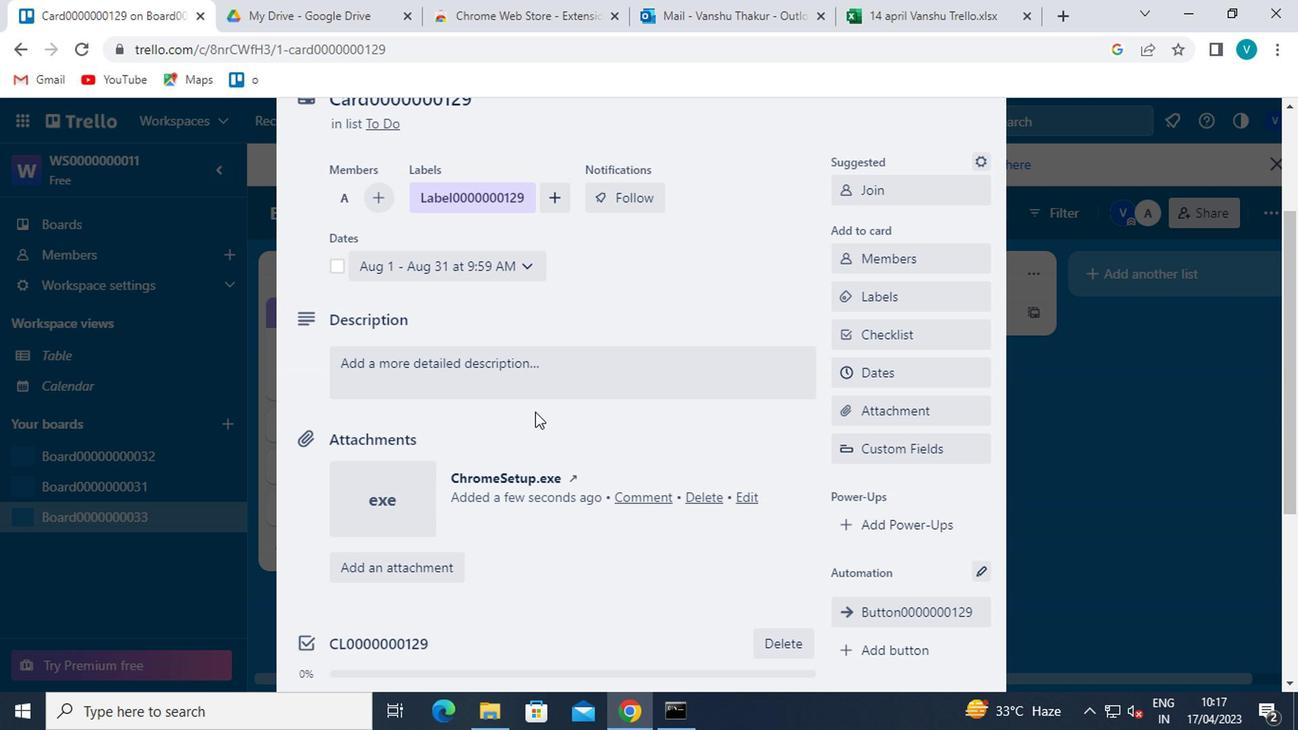 
Action: Mouse pressed left at (505, 361)
Screenshot: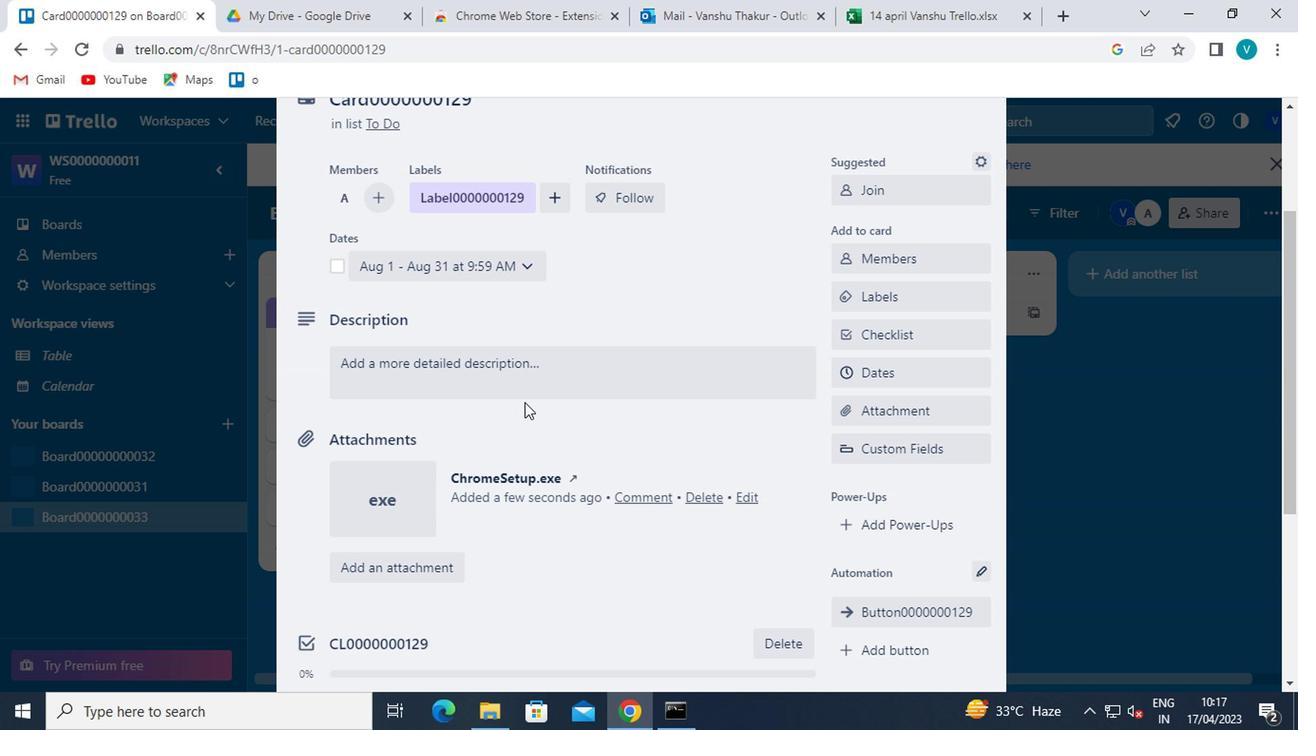 
Action: Key pressed <Key.shift>DS0000000129
Screenshot: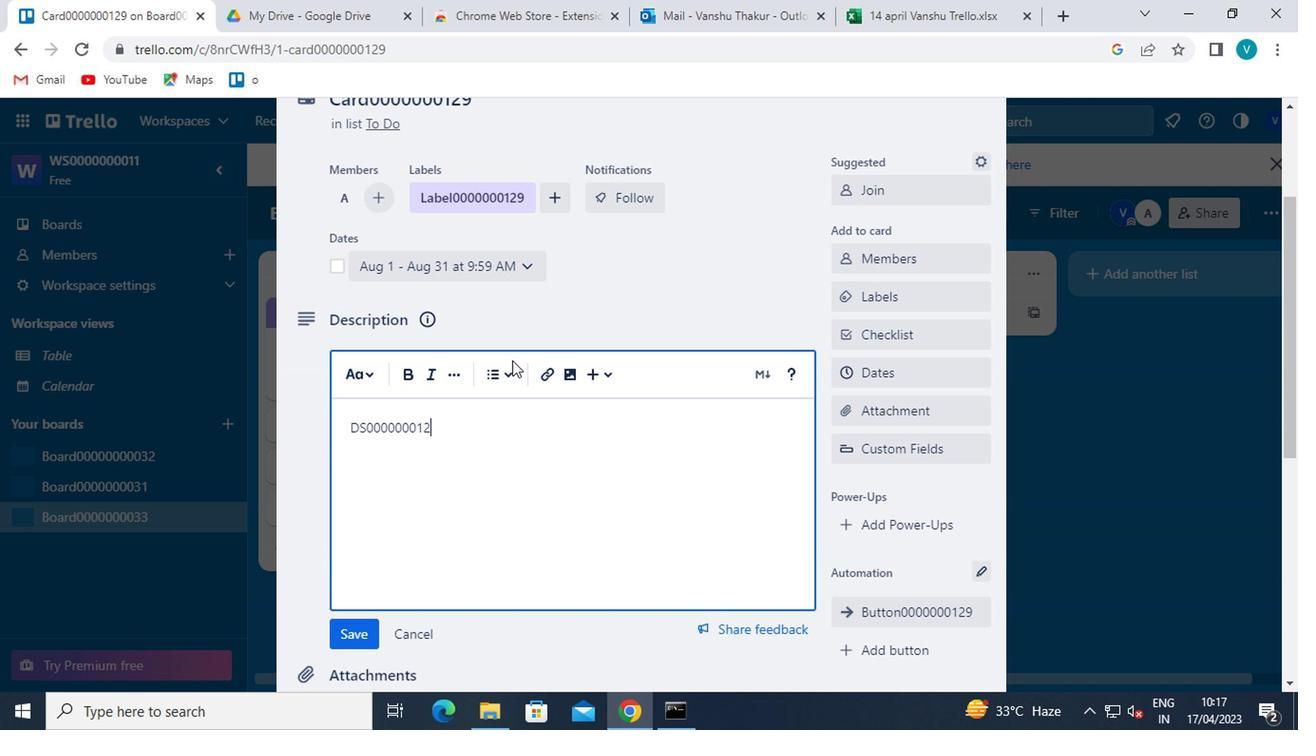 
Action: Mouse moved to (329, 628)
Screenshot: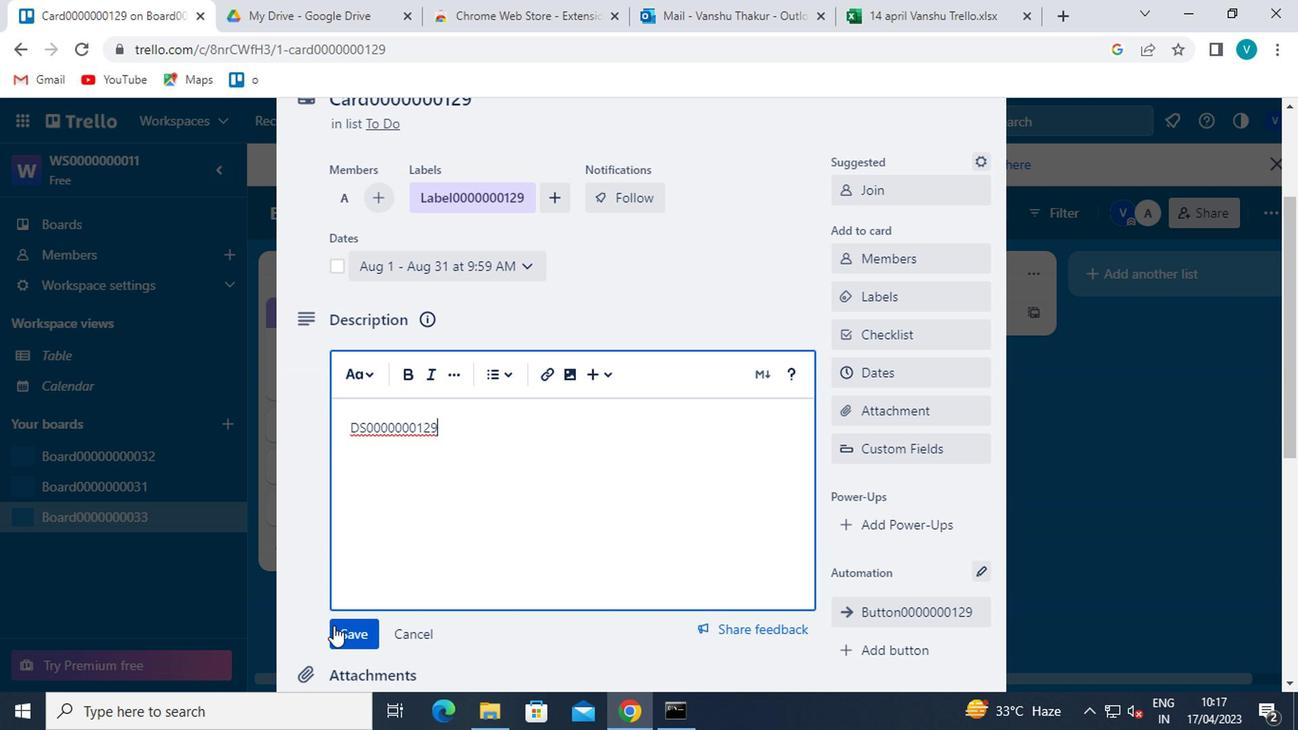 
Action: Mouse pressed left at (329, 628)
Screenshot: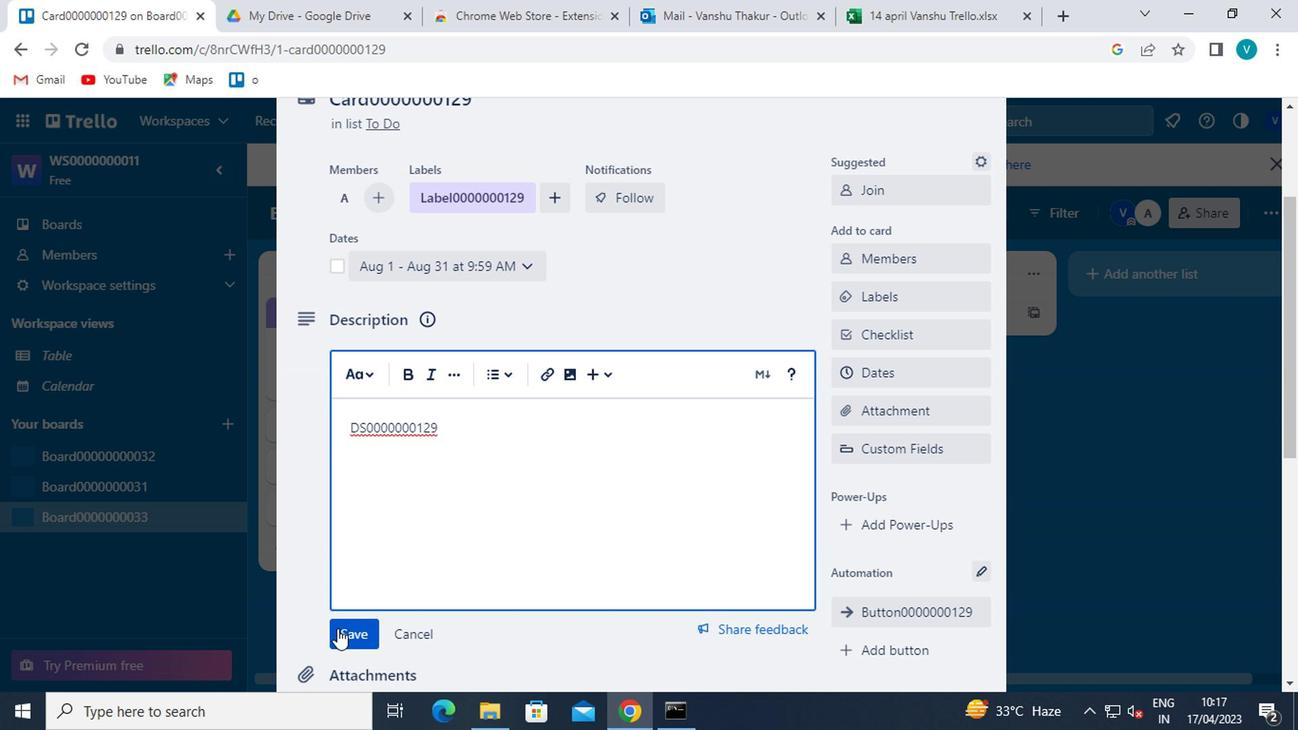 
Action: Mouse moved to (402, 594)
Screenshot: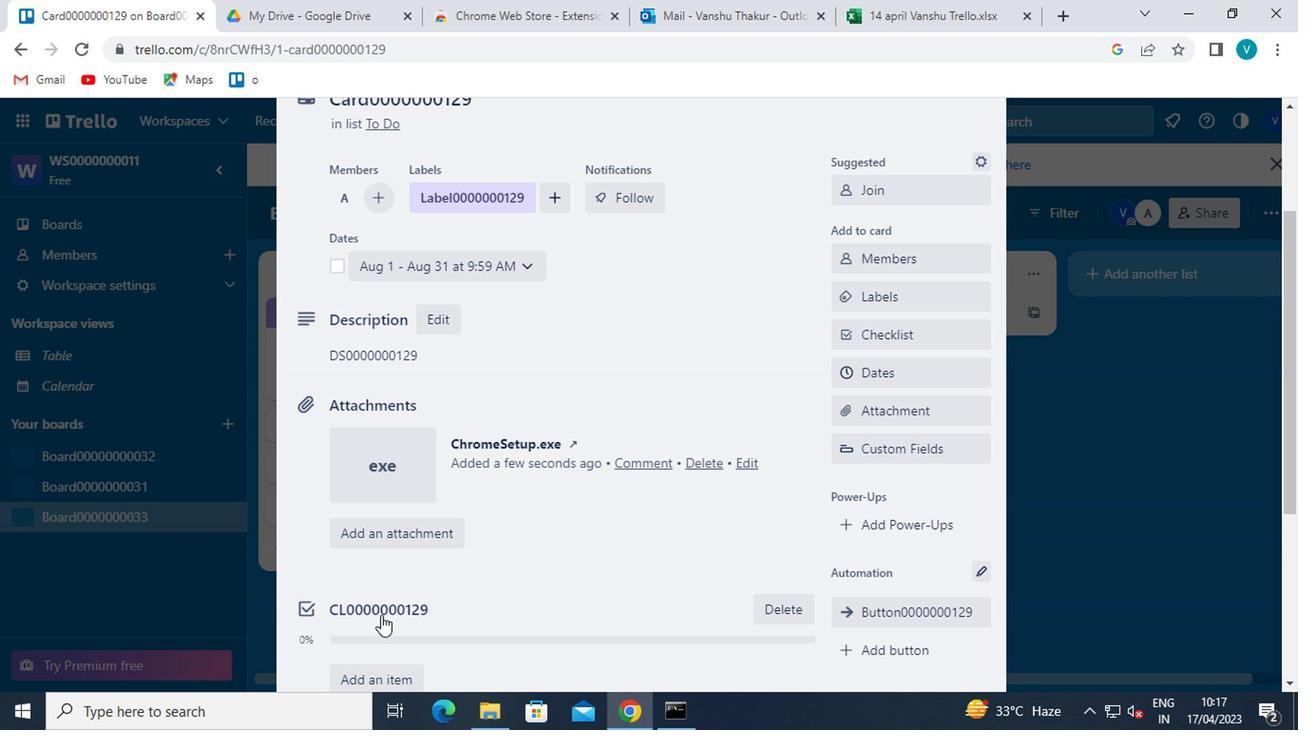 
Action: Mouse scrolled (402, 593) with delta (0, 0)
Screenshot: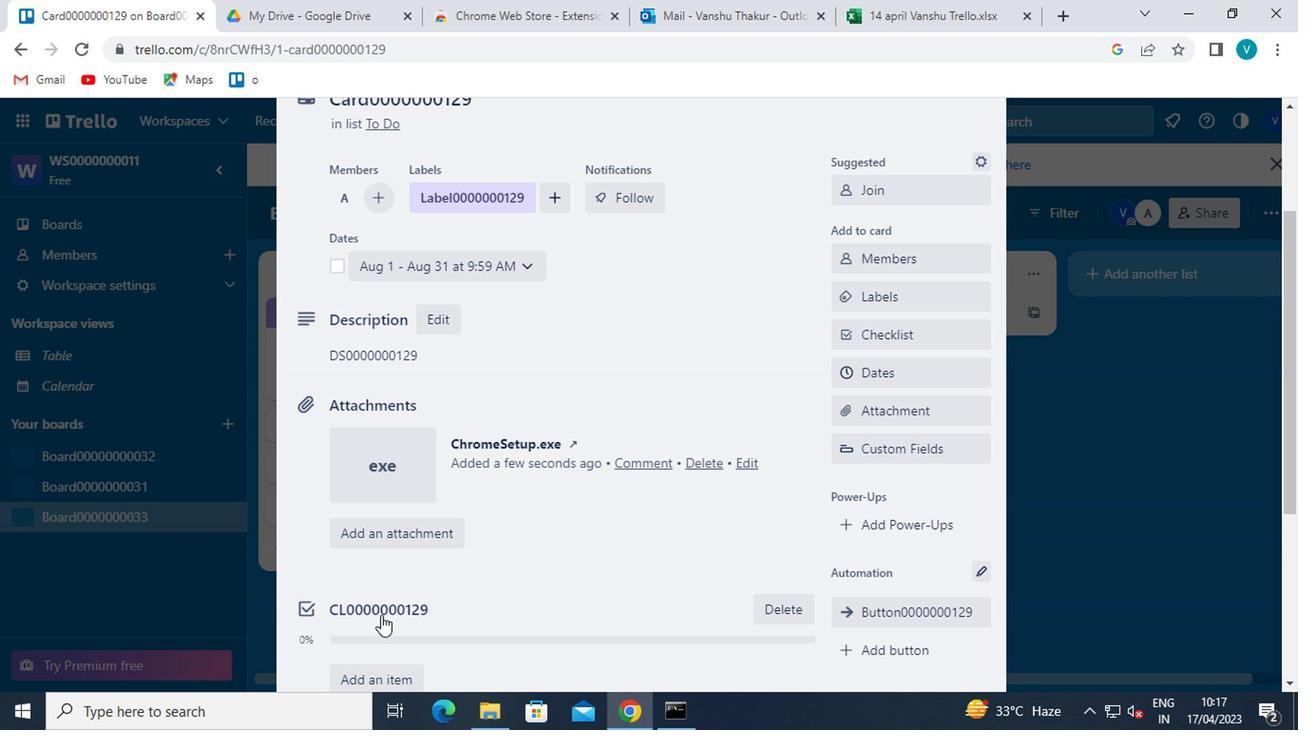 
Action: Mouse moved to (409, 590)
Screenshot: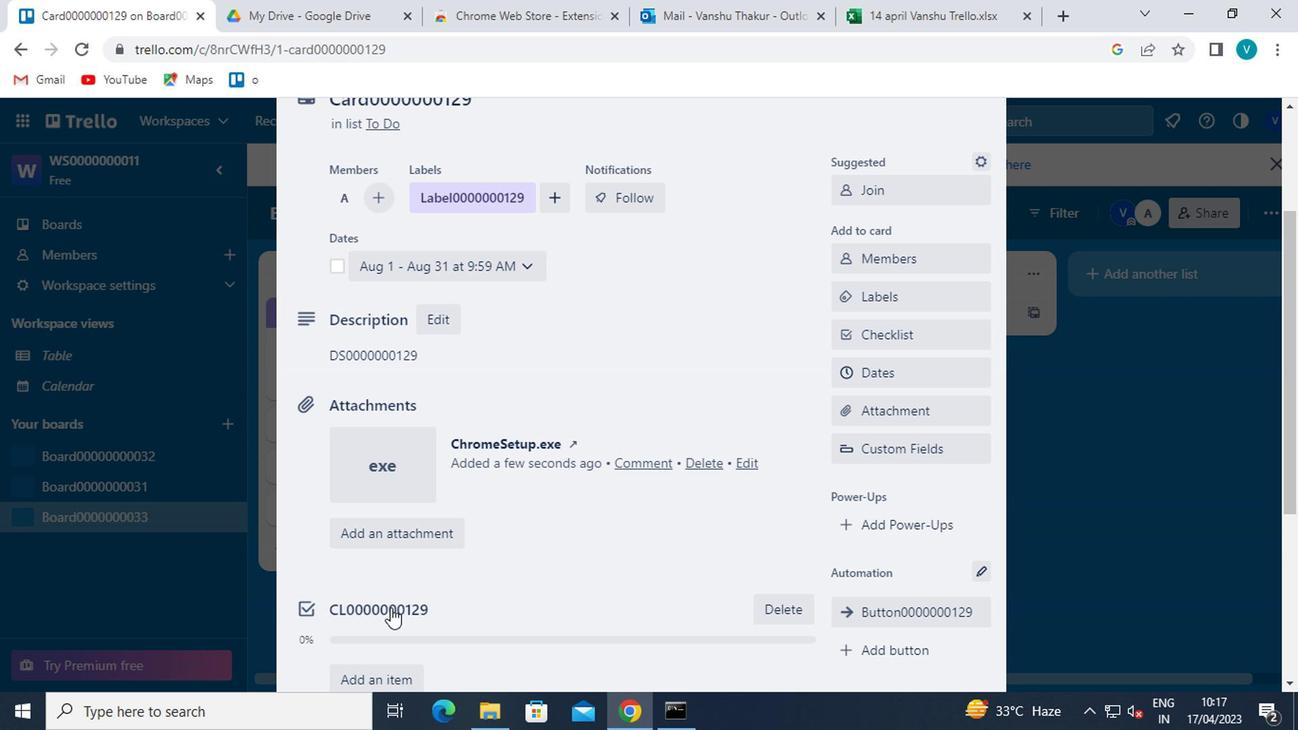 
Action: Mouse scrolled (409, 589) with delta (0, -1)
Screenshot: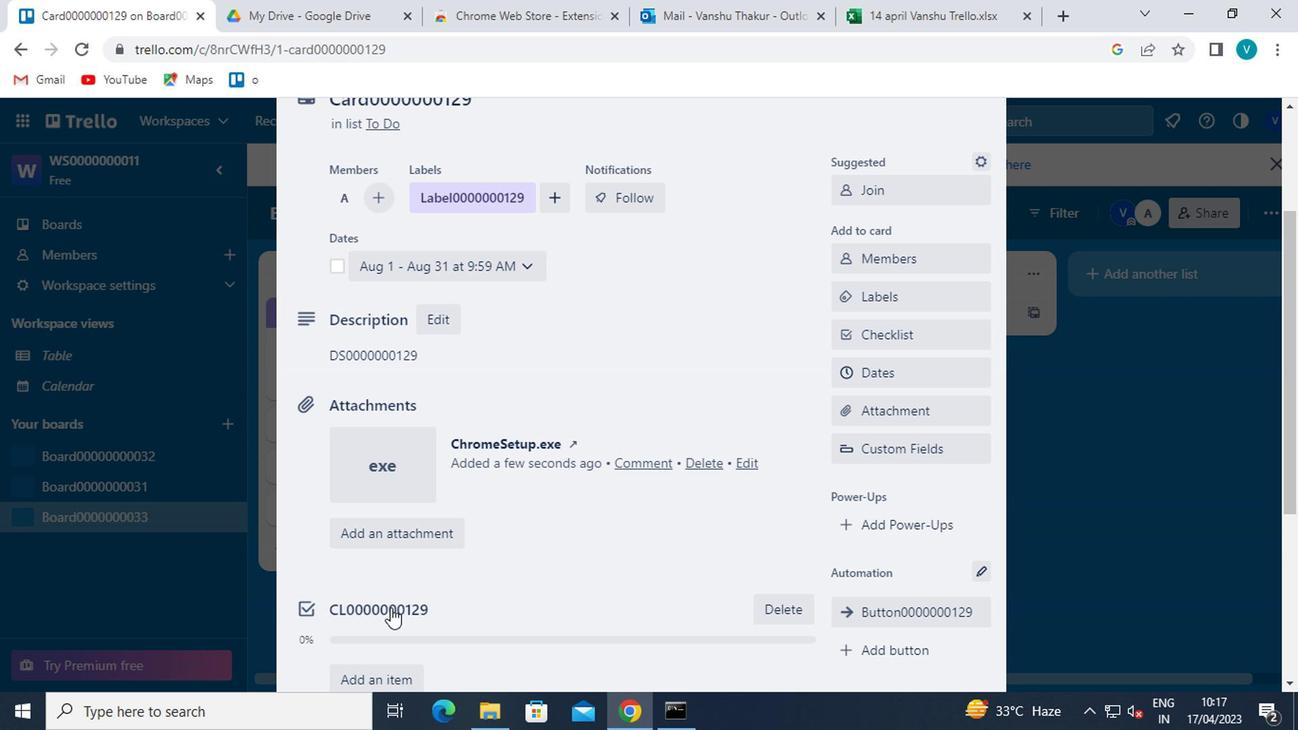 
Action: Mouse scrolled (409, 589) with delta (0, -1)
Screenshot: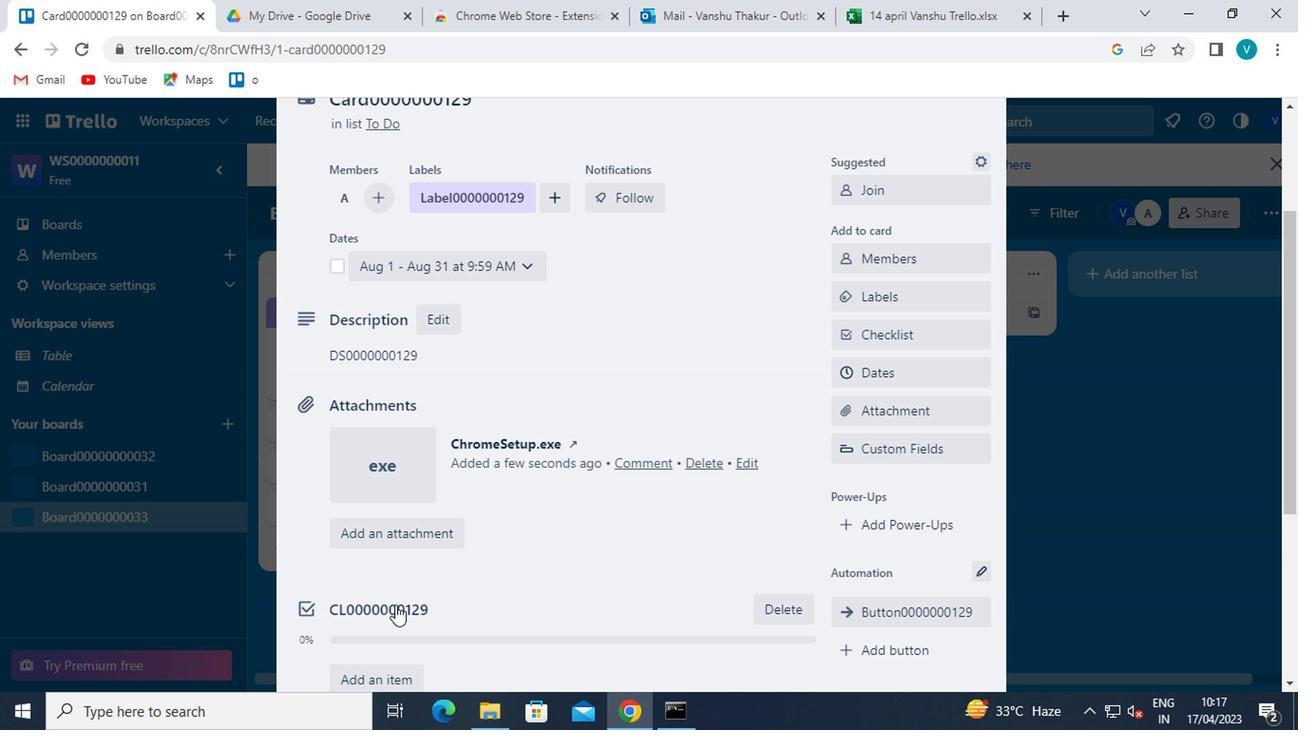
Action: Mouse moved to (428, 517)
Screenshot: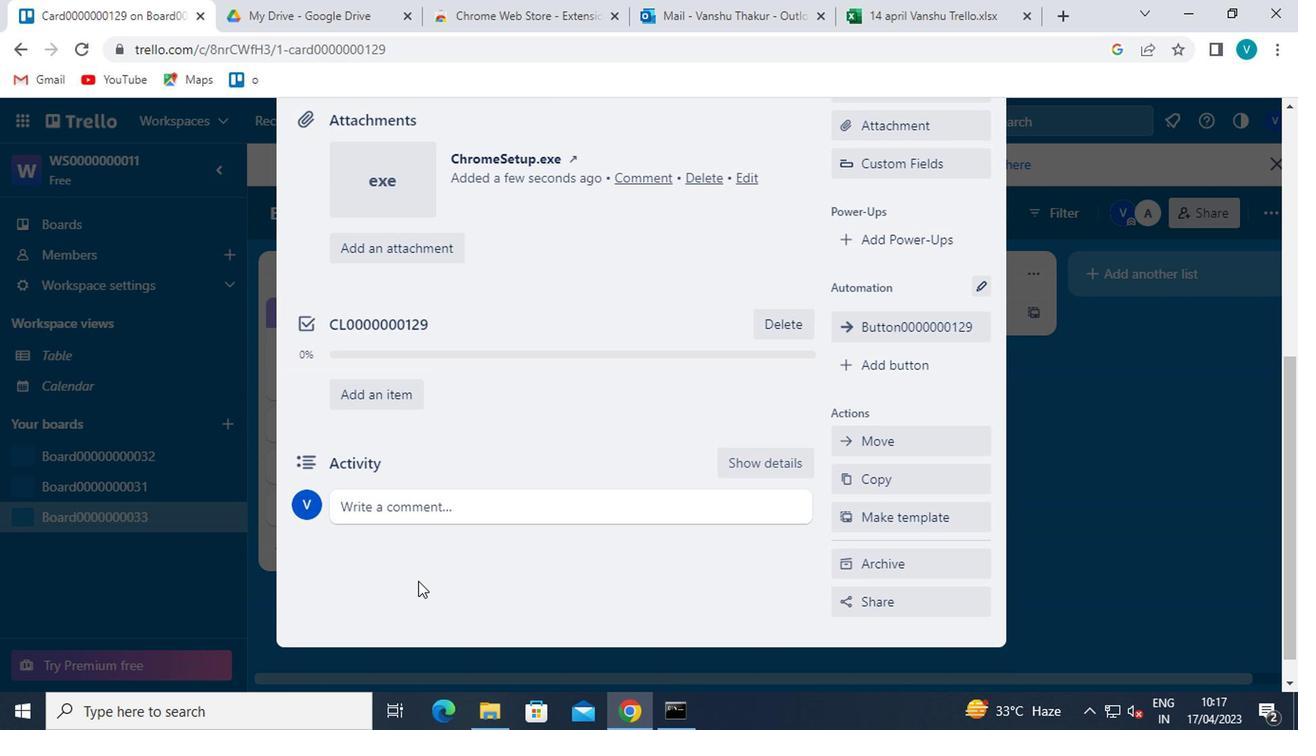 
Action: Mouse pressed left at (428, 517)
Screenshot: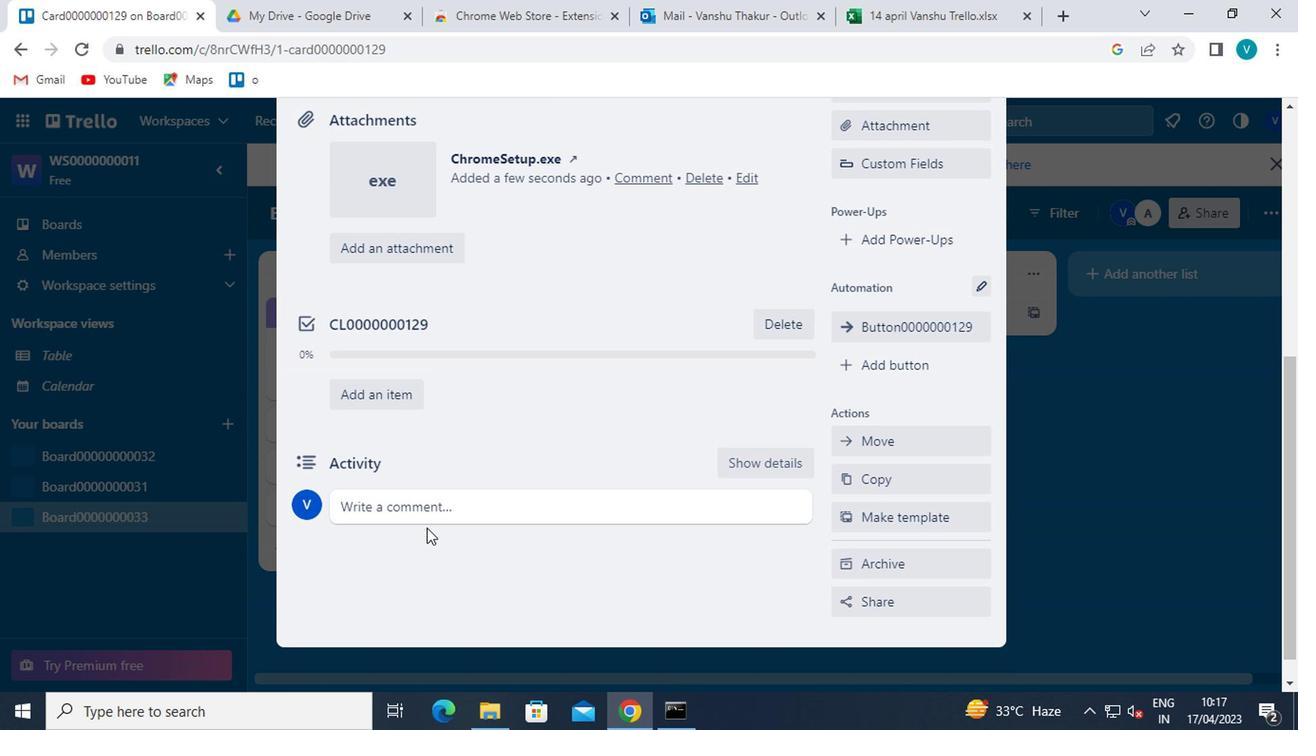 
Action: Key pressed <Key.shift>CM0000000129
Screenshot: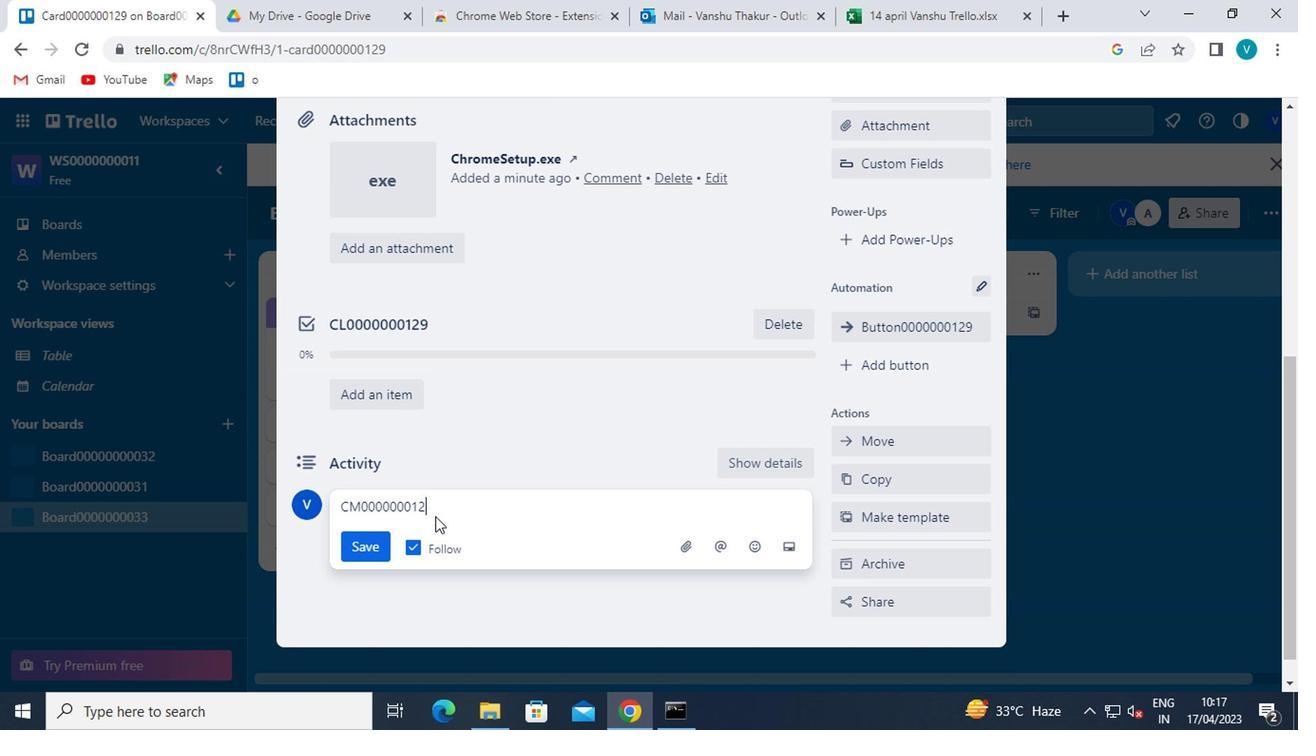 
Action: Mouse moved to (349, 544)
Screenshot: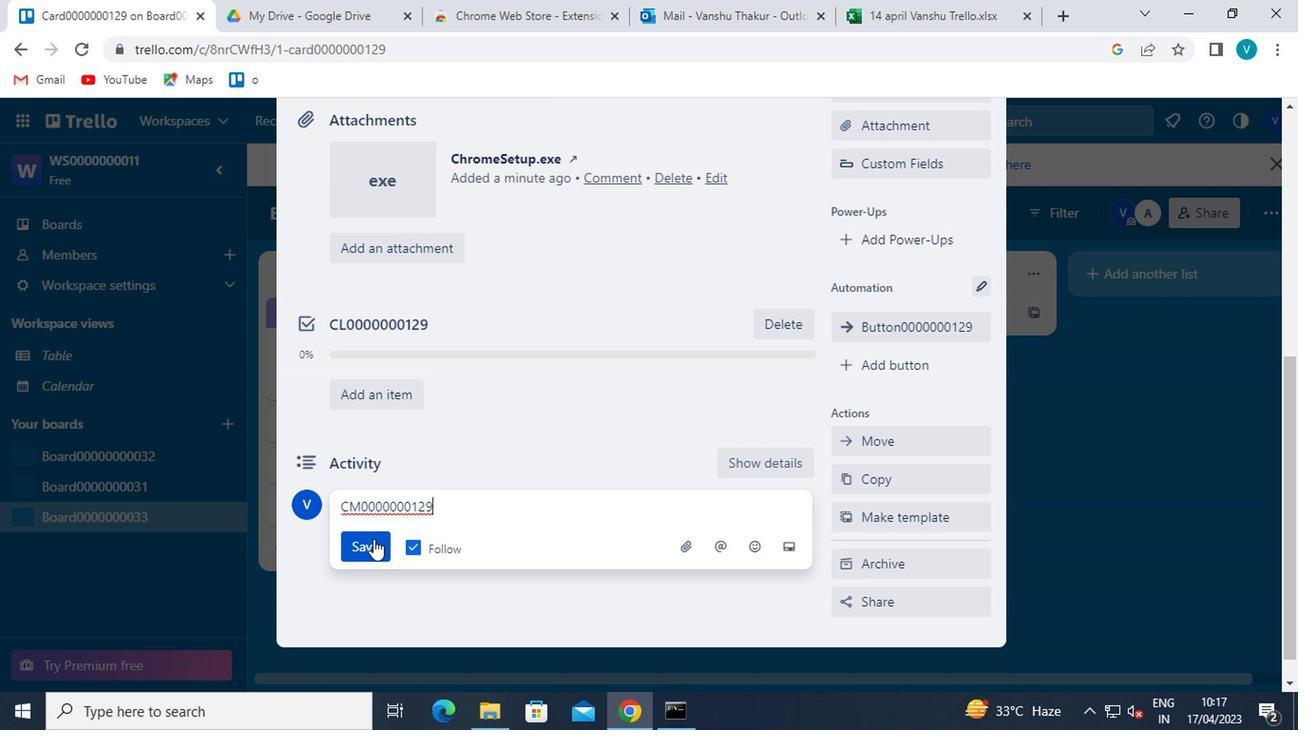 
Action: Mouse pressed left at (349, 544)
Screenshot: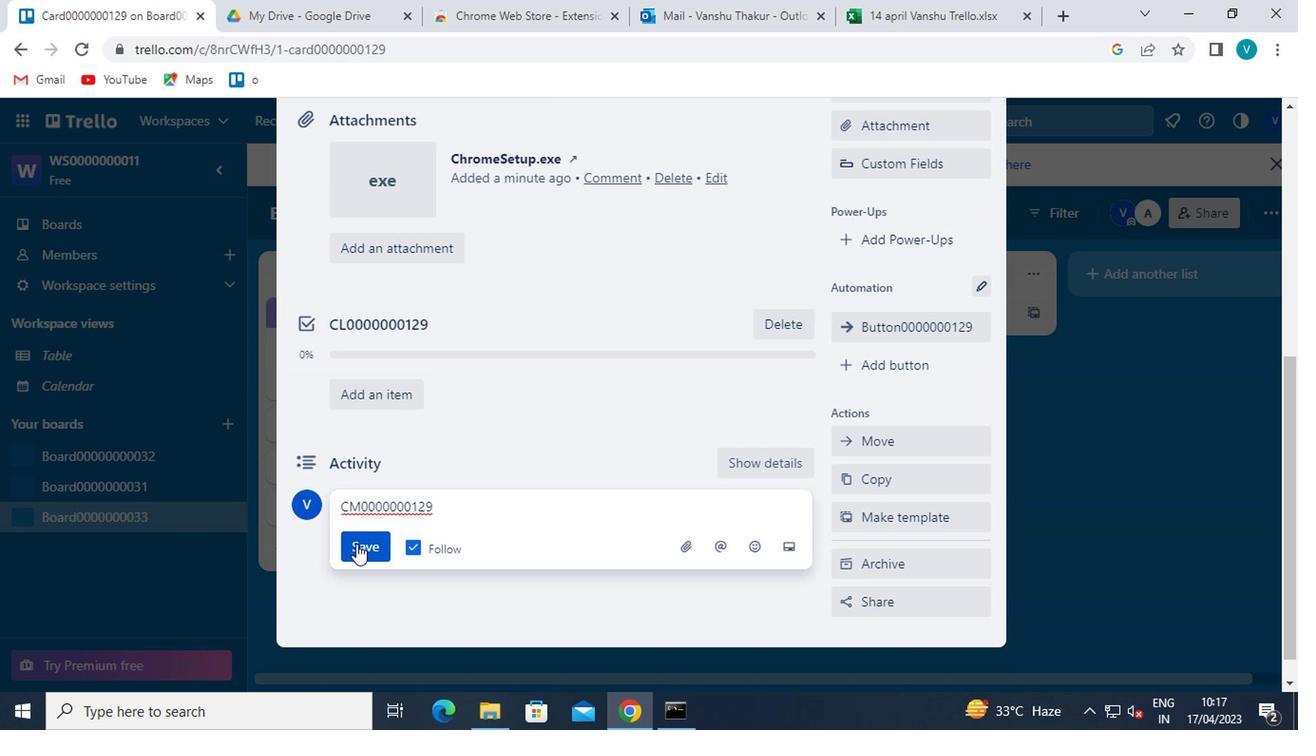 
